 Task: Create a due date automation trigger when advanced on, on the monday of the week before a card is due add fields with custom field "Resume" set to a date more than 1 working days ago at 11:00 AM.
Action: Mouse moved to (822, 255)
Screenshot: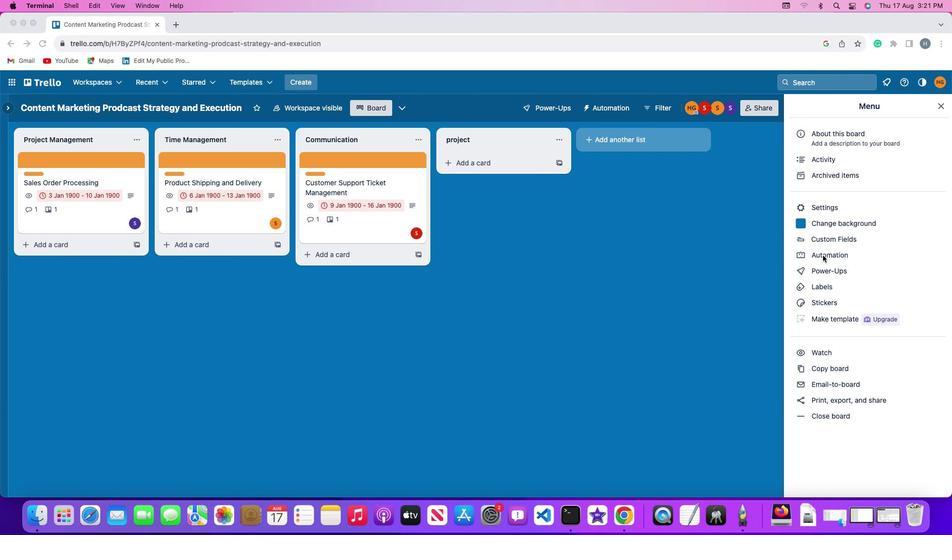 
Action: Mouse pressed left at (822, 255)
Screenshot: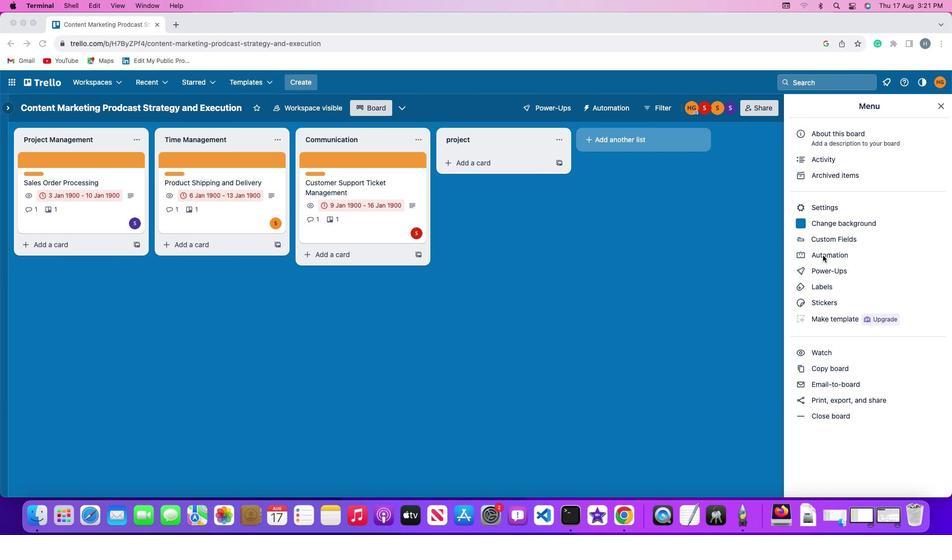 
Action: Mouse pressed left at (822, 255)
Screenshot: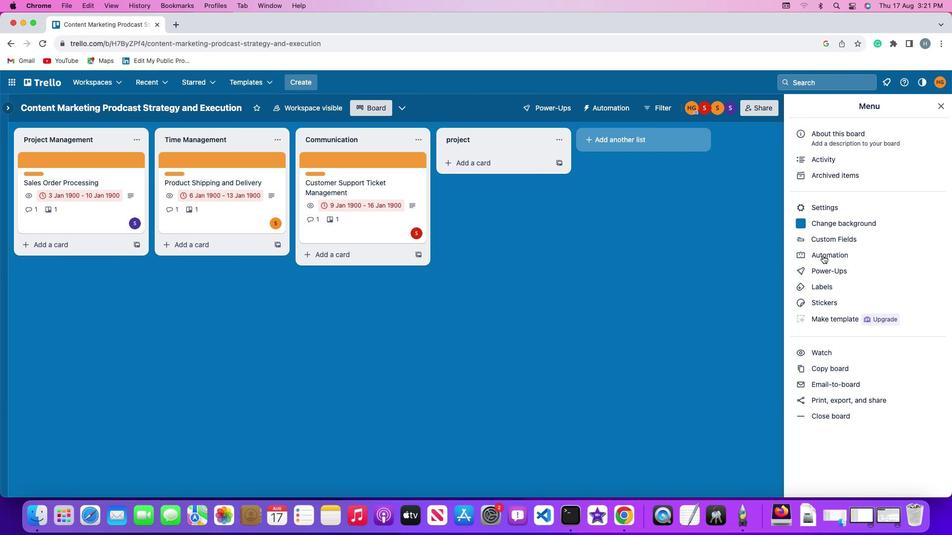 
Action: Mouse moved to (43, 239)
Screenshot: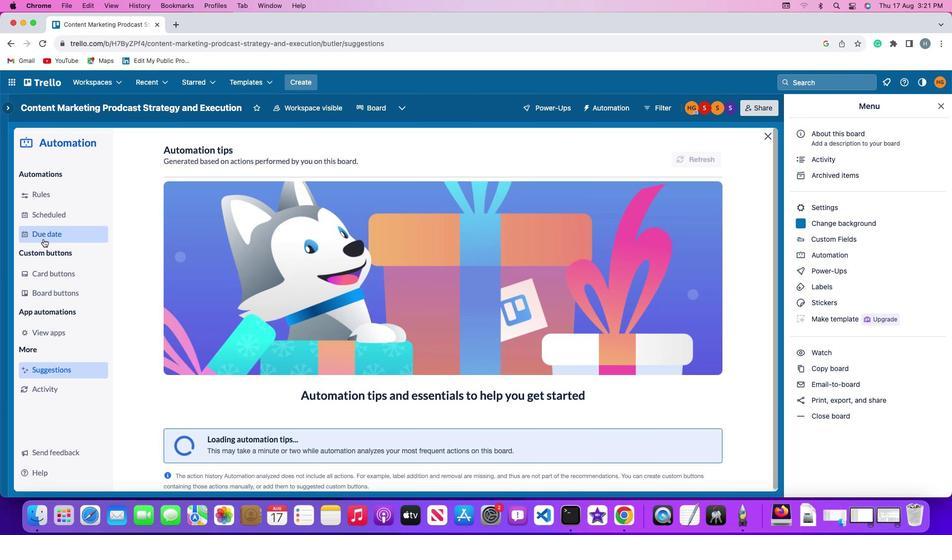 
Action: Mouse pressed left at (43, 239)
Screenshot: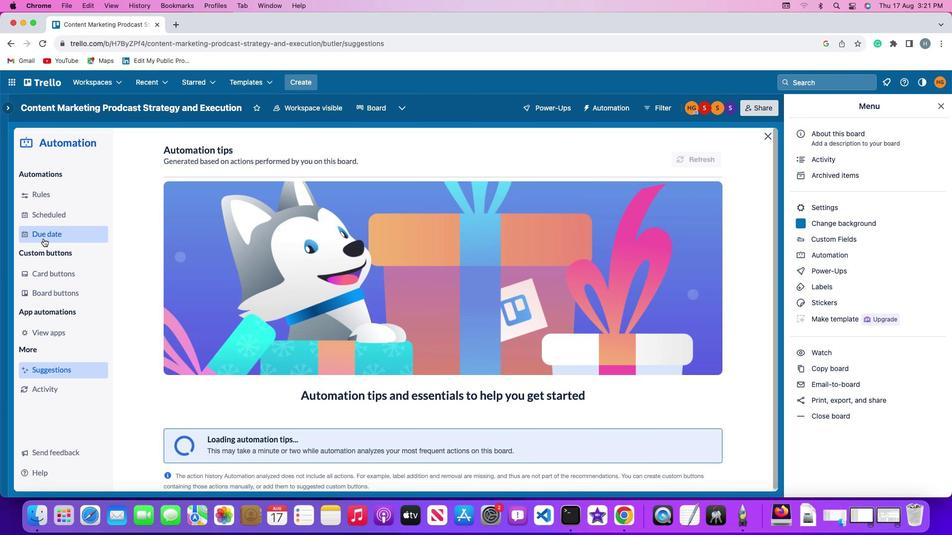 
Action: Mouse moved to (656, 153)
Screenshot: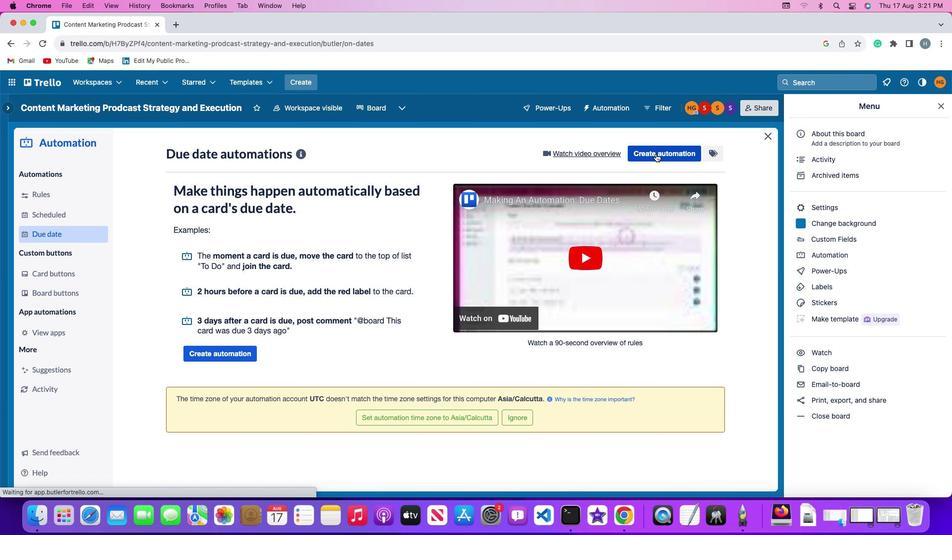
Action: Mouse pressed left at (656, 153)
Screenshot: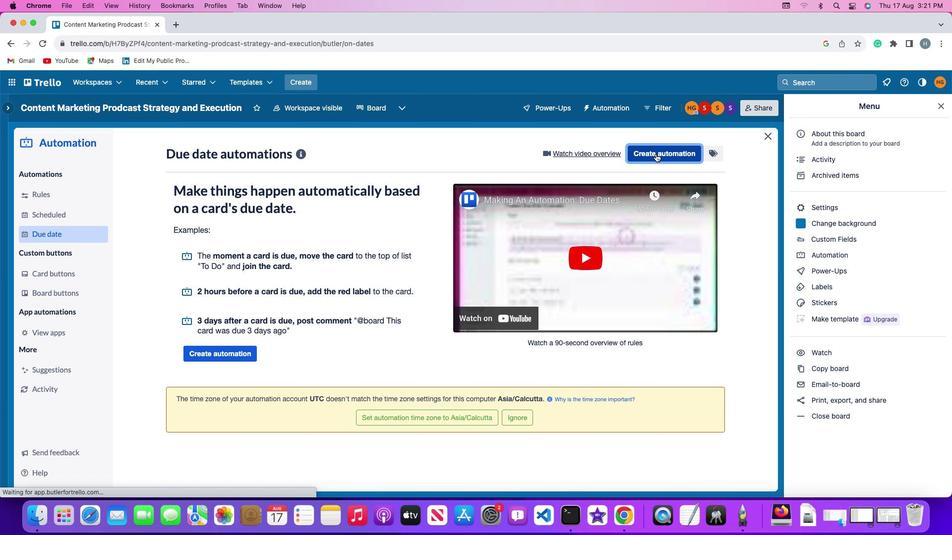 
Action: Mouse moved to (197, 247)
Screenshot: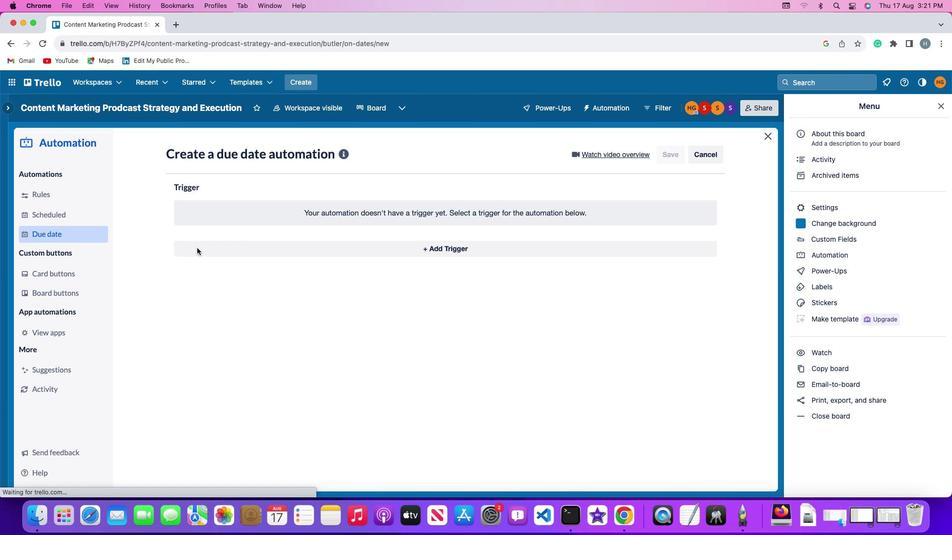 
Action: Mouse pressed left at (197, 247)
Screenshot: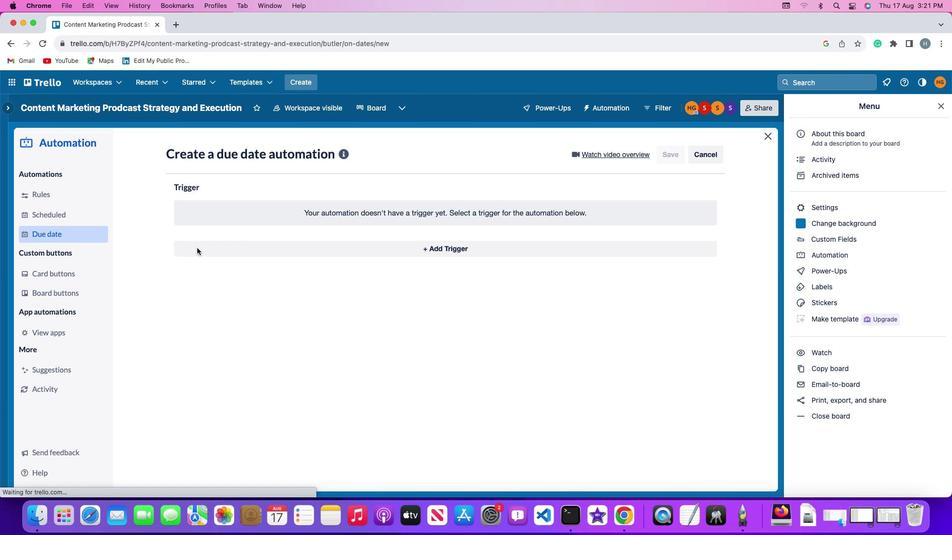 
Action: Mouse moved to (206, 426)
Screenshot: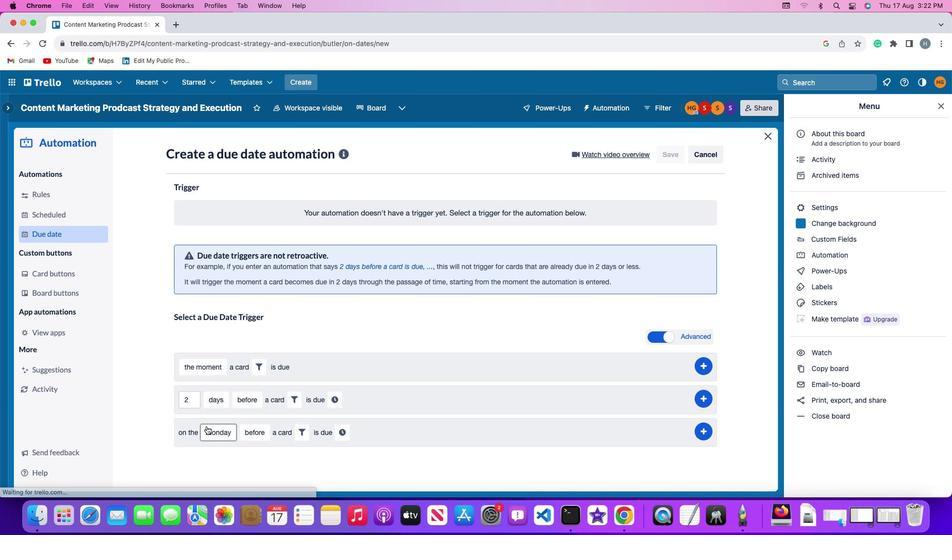 
Action: Mouse pressed left at (206, 426)
Screenshot: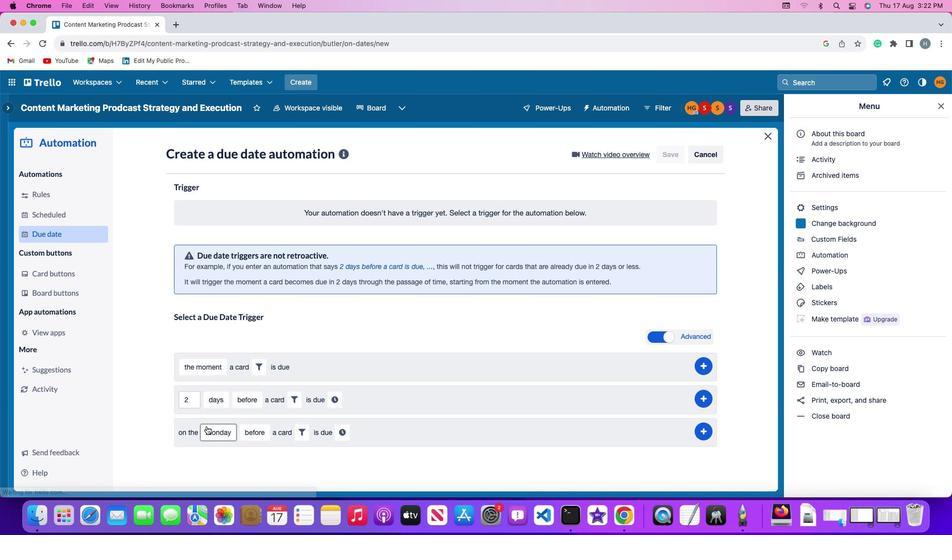
Action: Mouse moved to (226, 298)
Screenshot: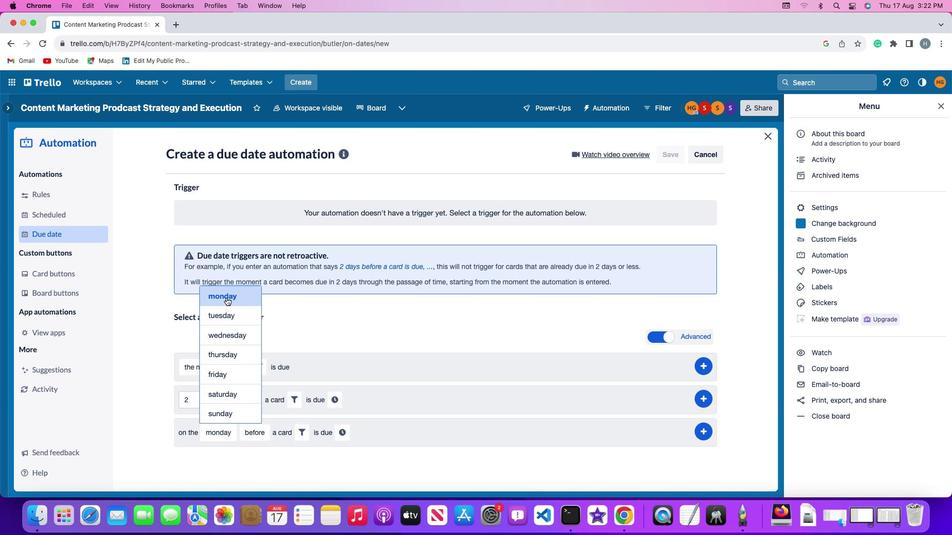 
Action: Mouse pressed left at (226, 298)
Screenshot: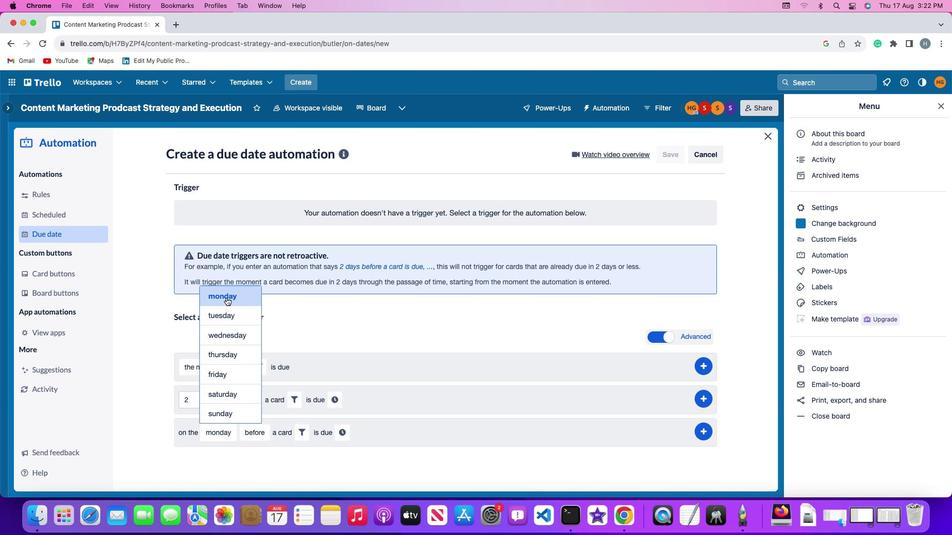 
Action: Mouse moved to (259, 430)
Screenshot: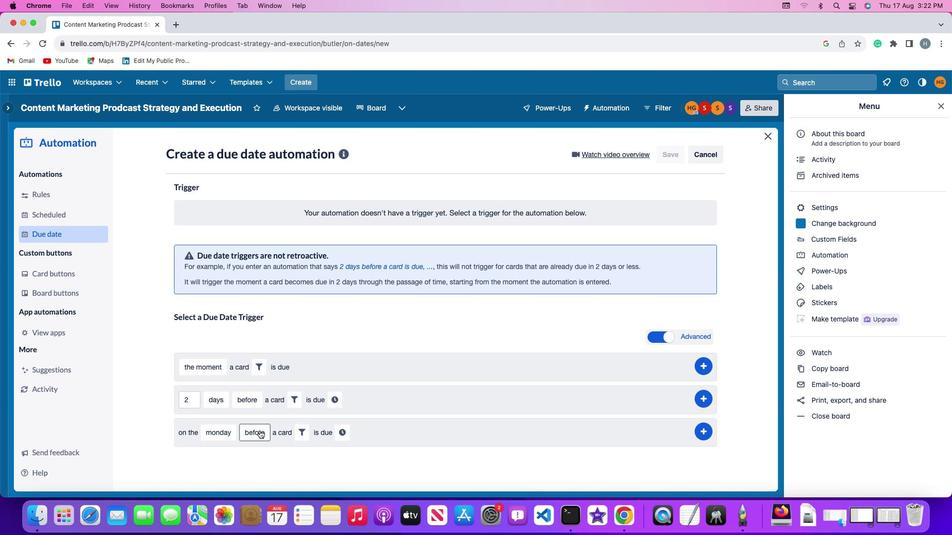 
Action: Mouse pressed left at (259, 430)
Screenshot: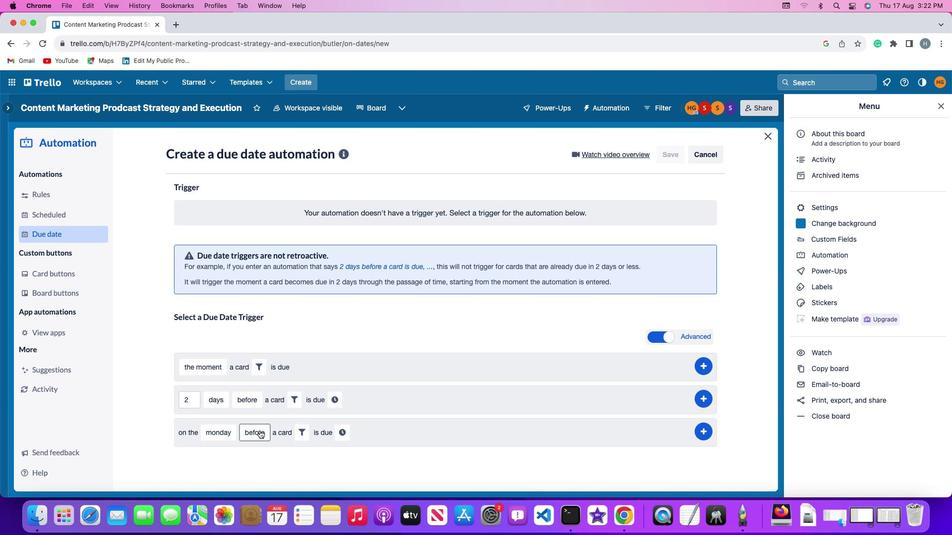 
Action: Mouse moved to (264, 414)
Screenshot: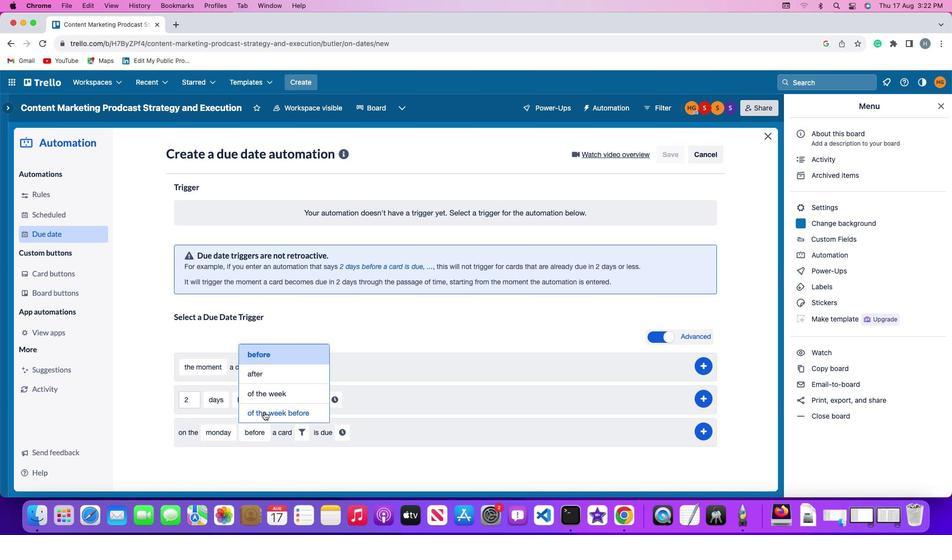 
Action: Mouse pressed left at (264, 414)
Screenshot: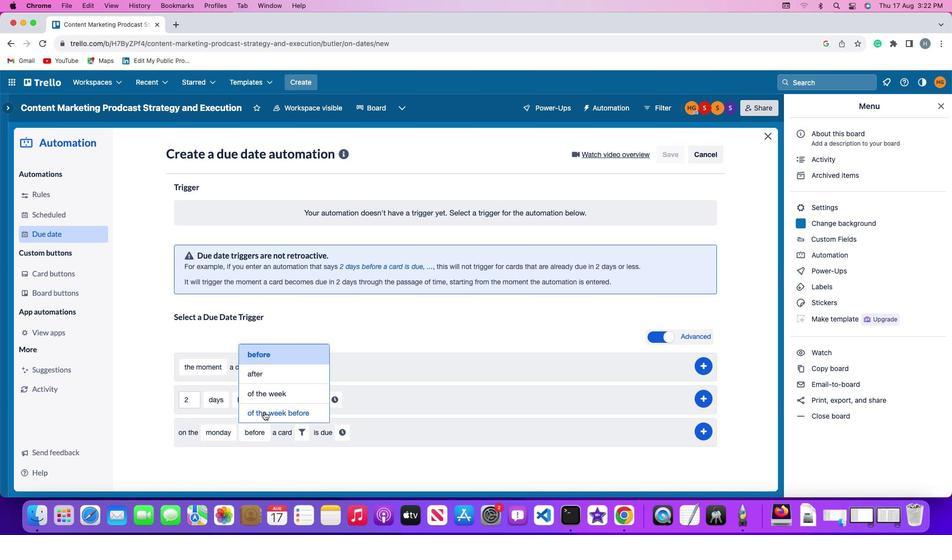 
Action: Mouse moved to (340, 431)
Screenshot: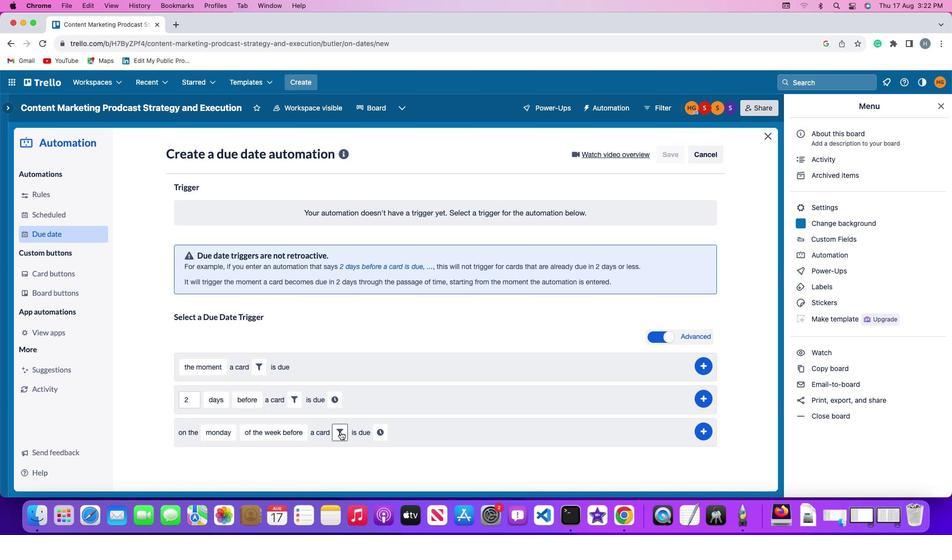 
Action: Mouse pressed left at (340, 431)
Screenshot: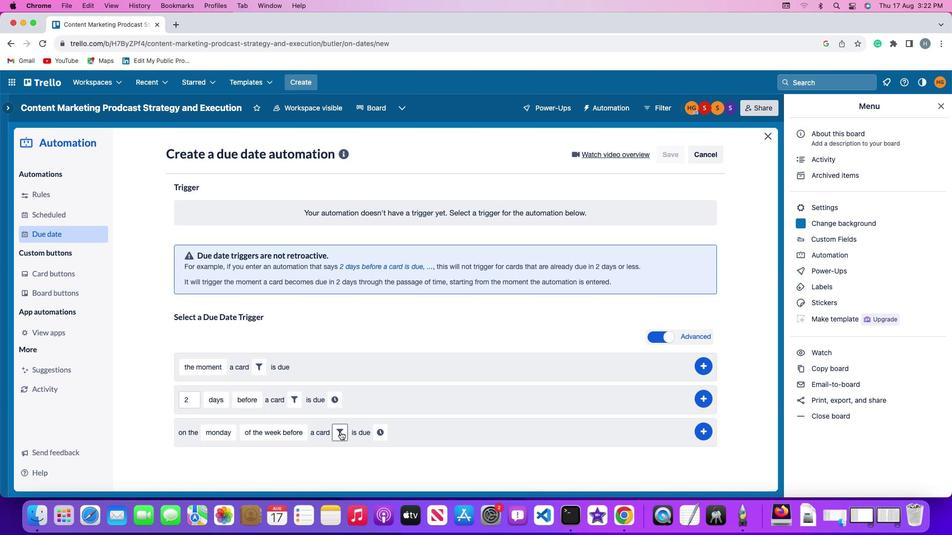 
Action: Mouse moved to (501, 461)
Screenshot: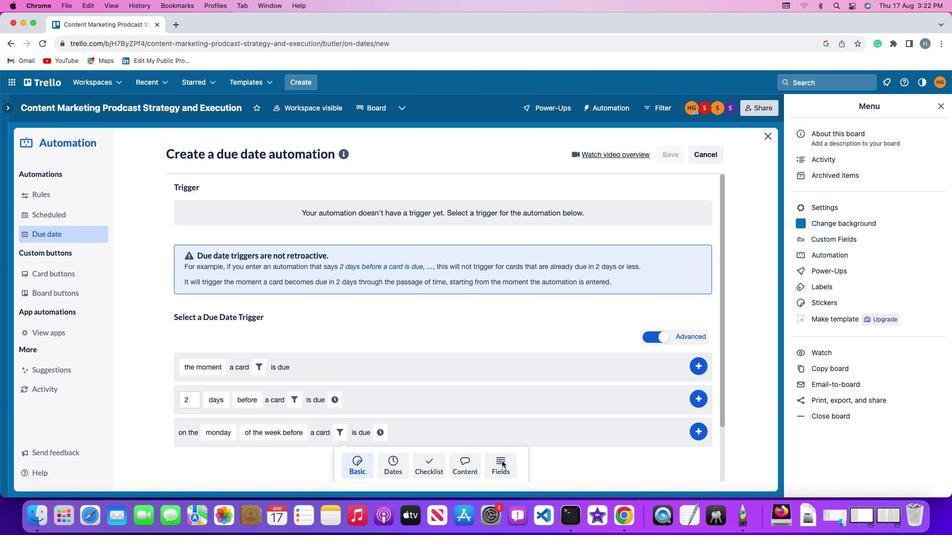 
Action: Mouse pressed left at (501, 461)
Screenshot: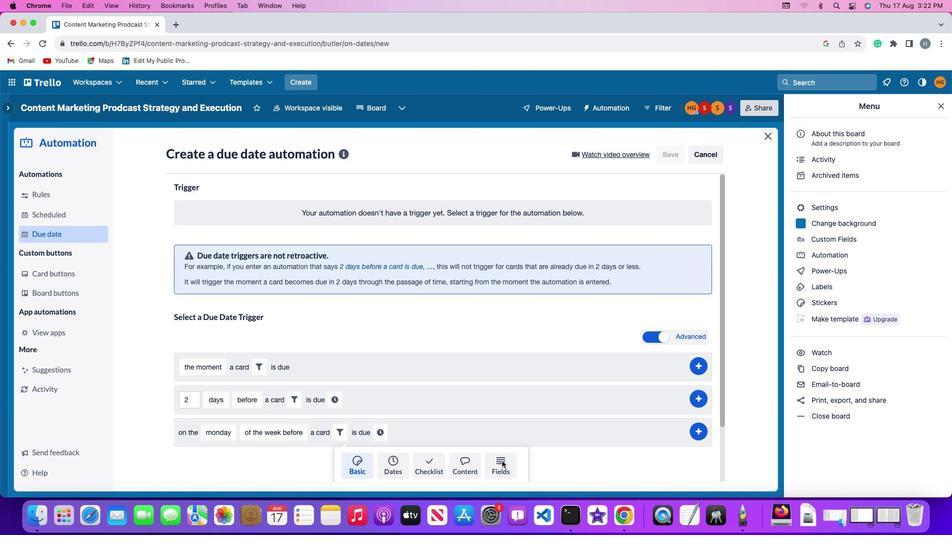 
Action: Mouse moved to (298, 460)
Screenshot: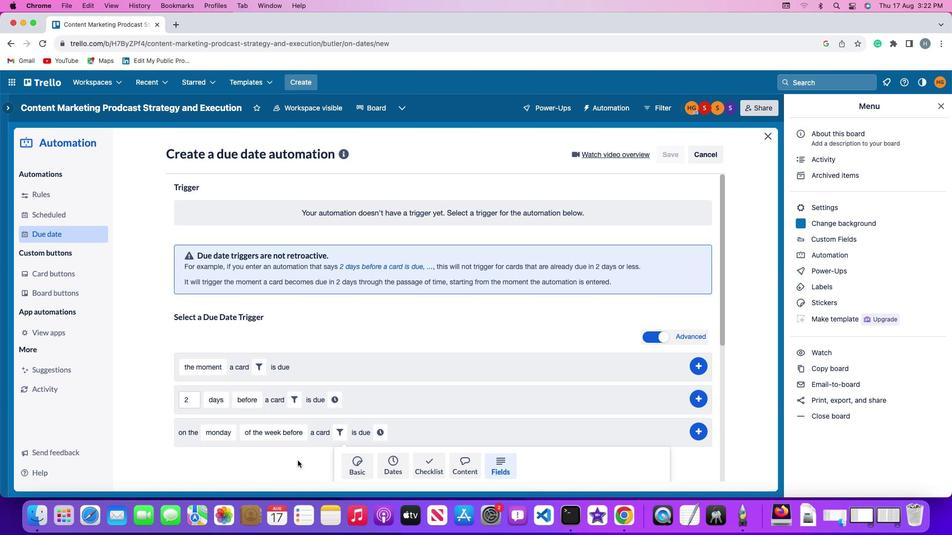 
Action: Mouse scrolled (298, 460) with delta (0, 0)
Screenshot: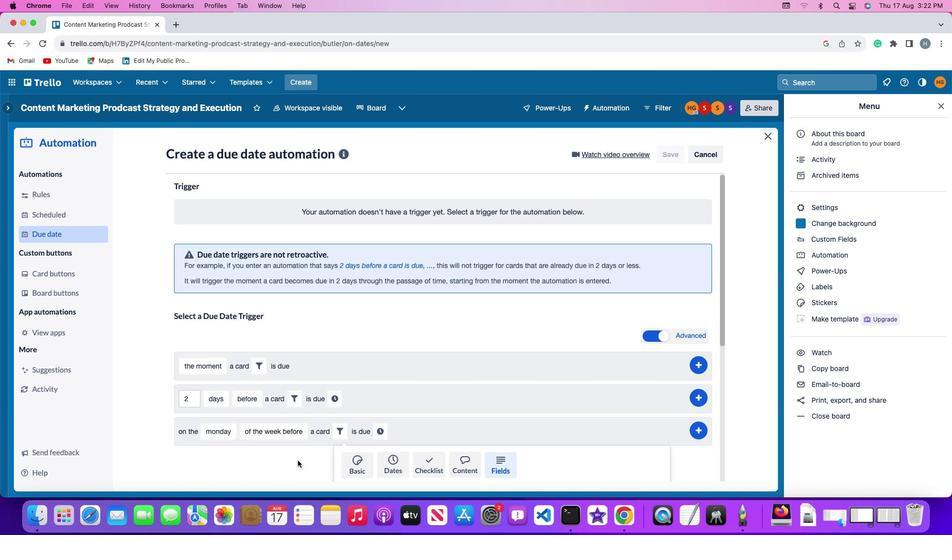 
Action: Mouse scrolled (298, 460) with delta (0, 0)
Screenshot: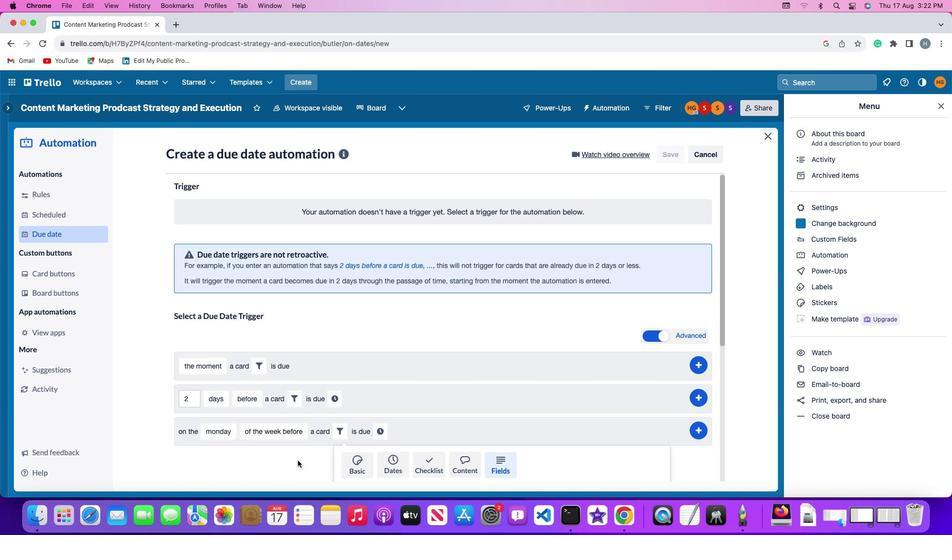
Action: Mouse scrolled (298, 460) with delta (0, -1)
Screenshot: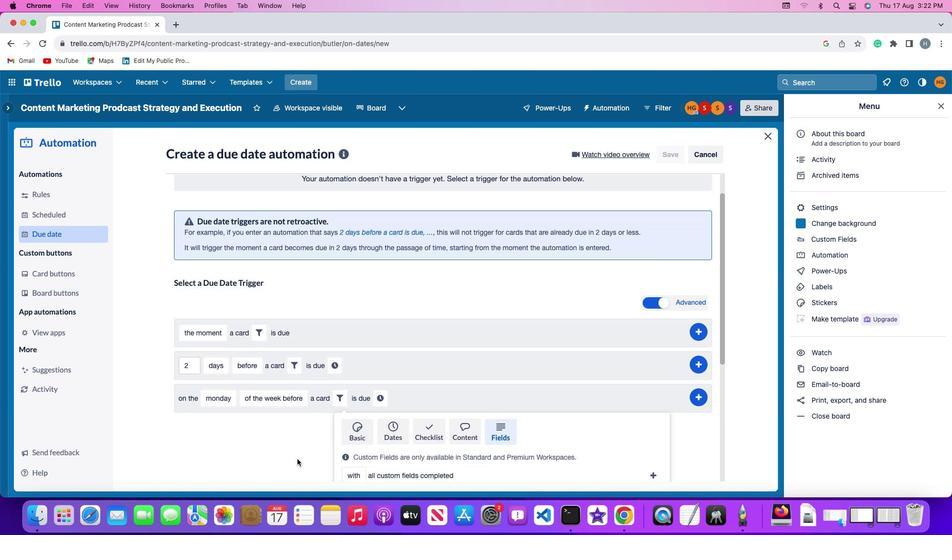 
Action: Mouse scrolled (298, 460) with delta (0, -2)
Screenshot: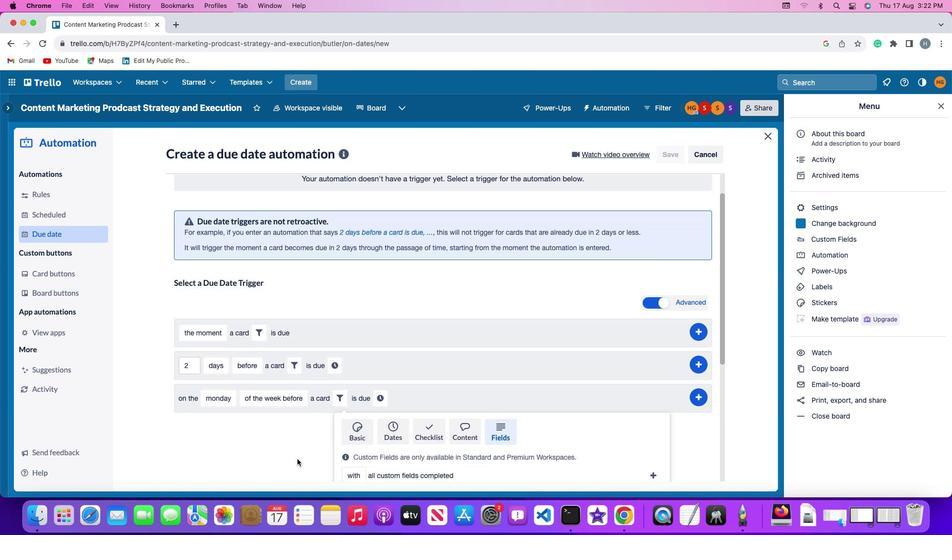
Action: Mouse moved to (298, 460)
Screenshot: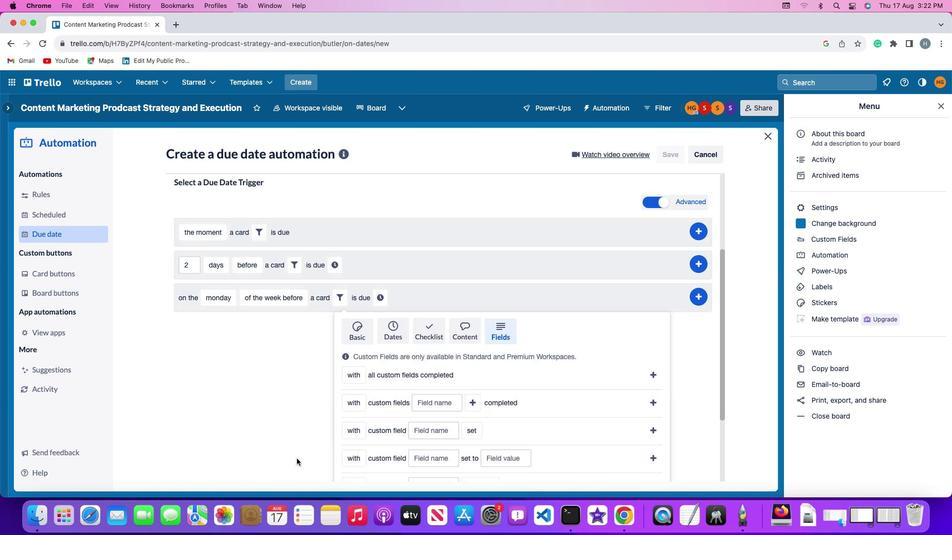 
Action: Mouse scrolled (298, 460) with delta (0, -2)
Screenshot: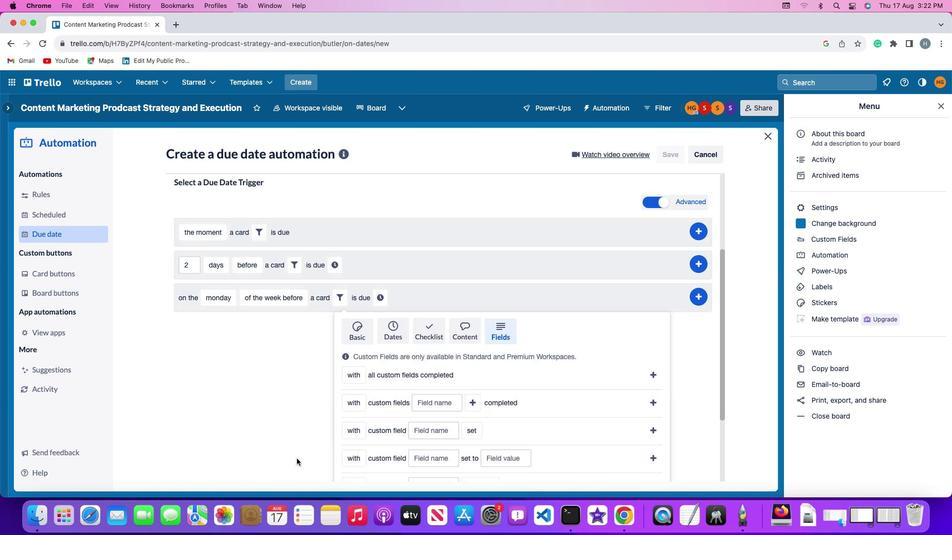 
Action: Mouse moved to (297, 459)
Screenshot: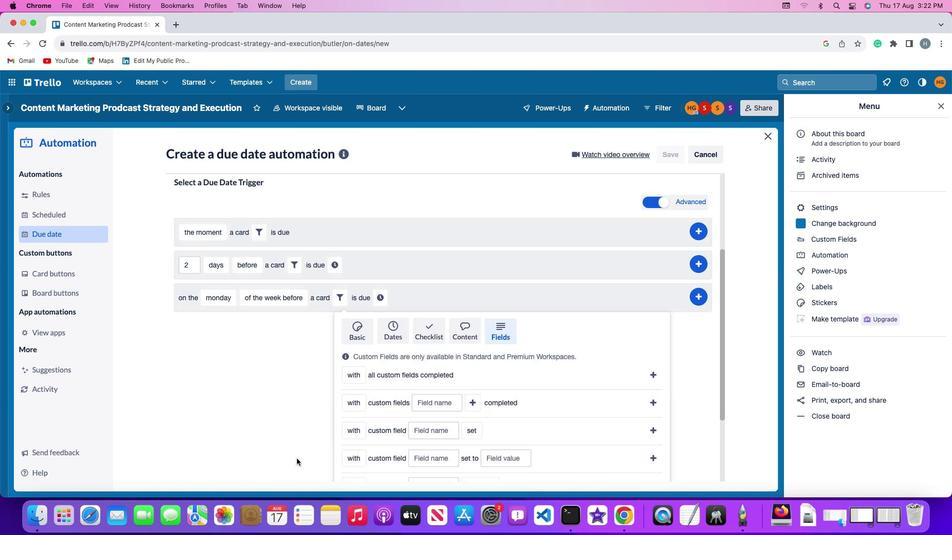 
Action: Mouse scrolled (297, 459) with delta (0, -3)
Screenshot: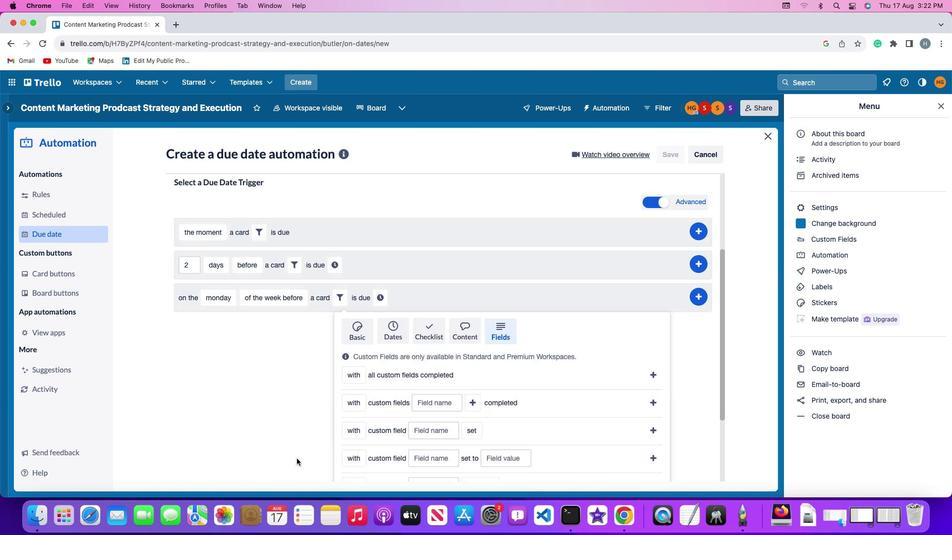
Action: Mouse moved to (297, 459)
Screenshot: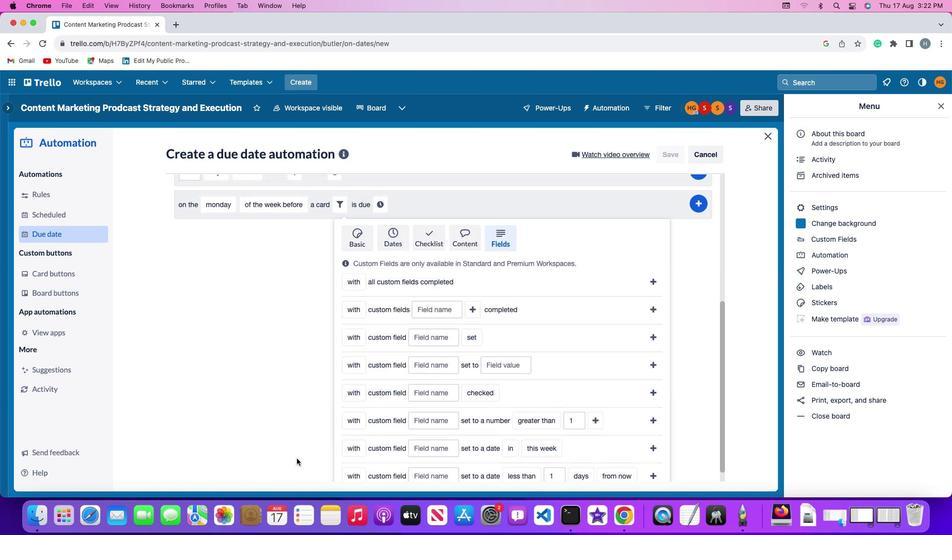 
Action: Mouse scrolled (297, 459) with delta (0, 0)
Screenshot: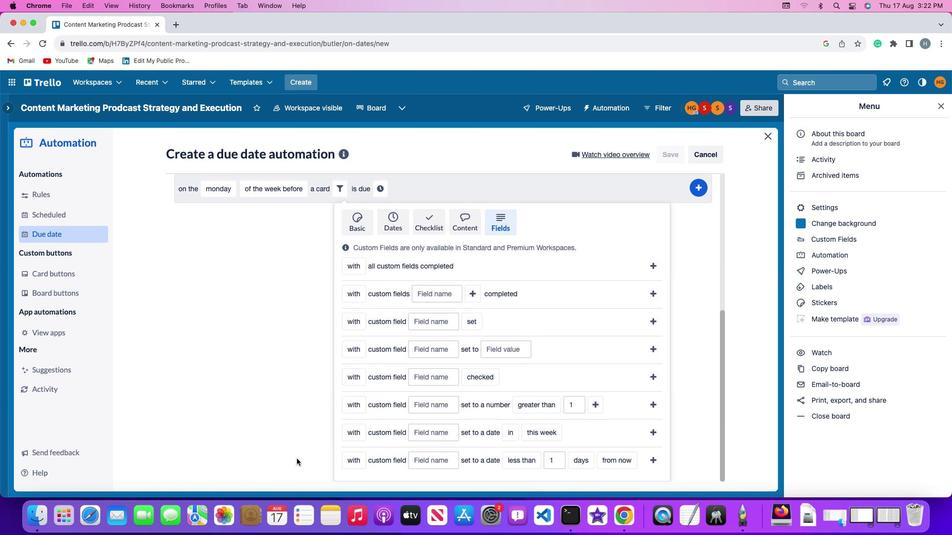 
Action: Mouse scrolled (297, 459) with delta (0, 0)
Screenshot: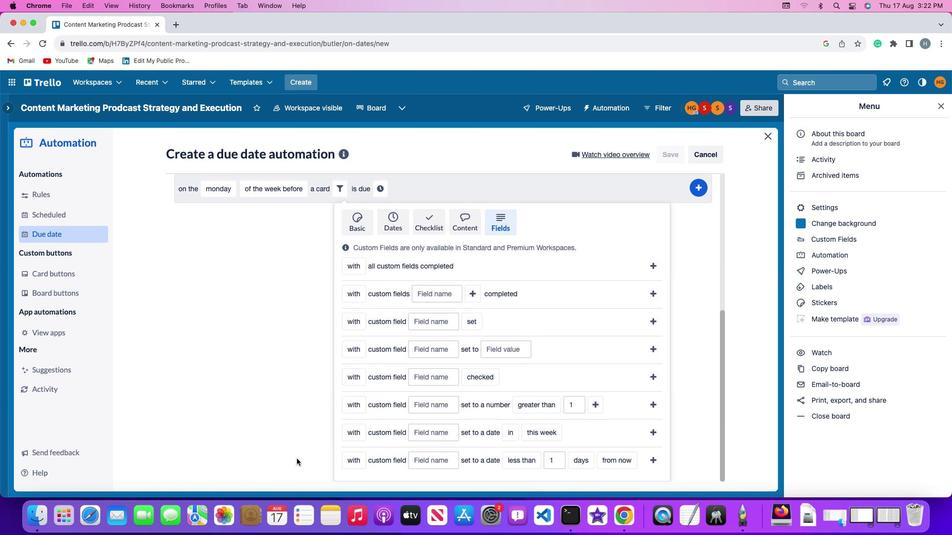 
Action: Mouse scrolled (297, 459) with delta (0, -1)
Screenshot: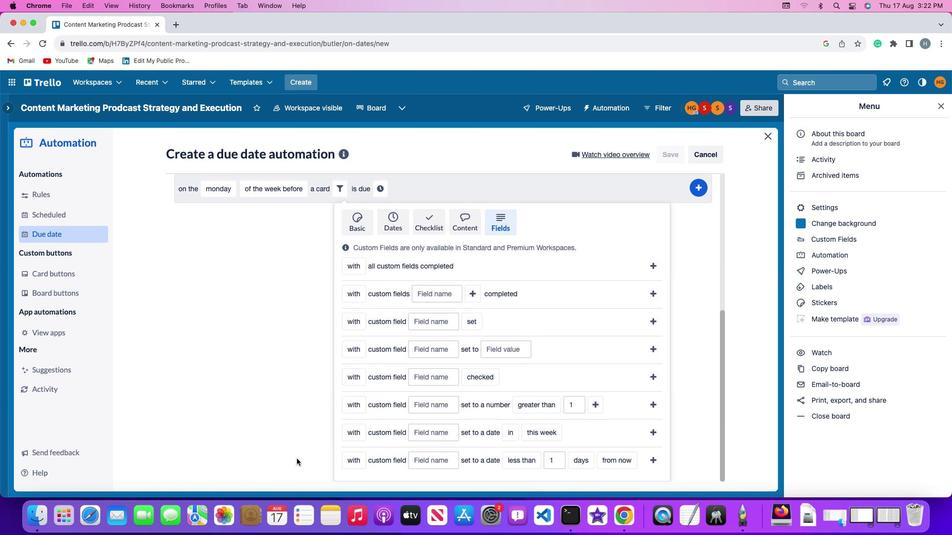 
Action: Mouse scrolled (297, 459) with delta (0, -2)
Screenshot: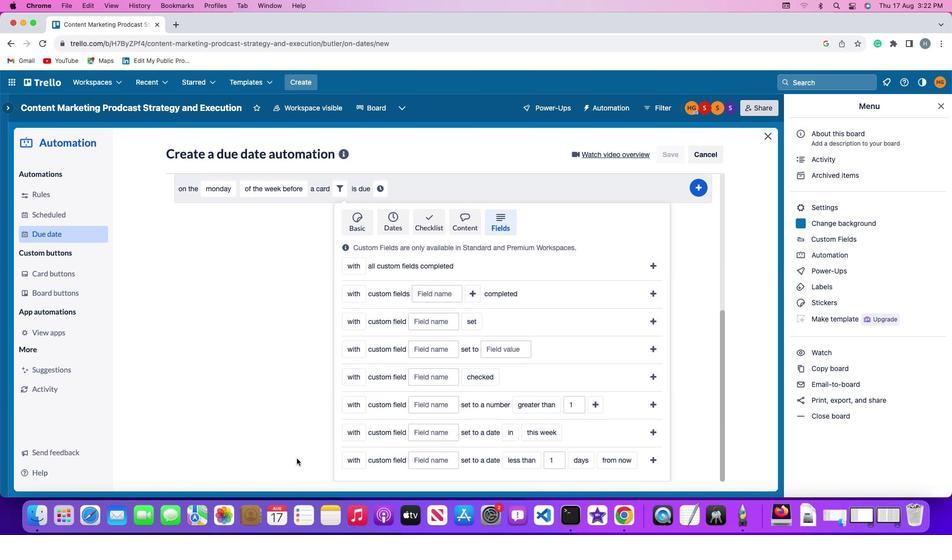 
Action: Mouse scrolled (297, 459) with delta (0, -2)
Screenshot: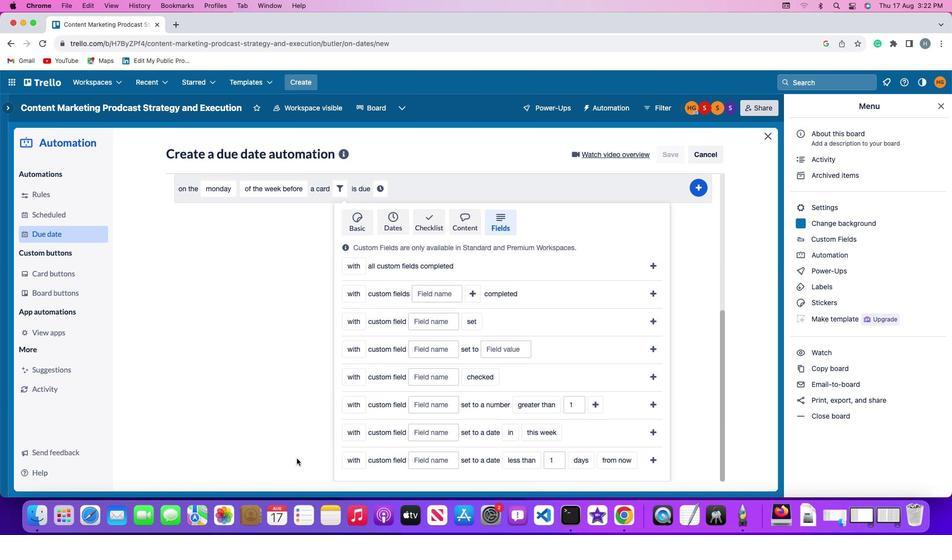 
Action: Mouse scrolled (297, 459) with delta (0, 0)
Screenshot: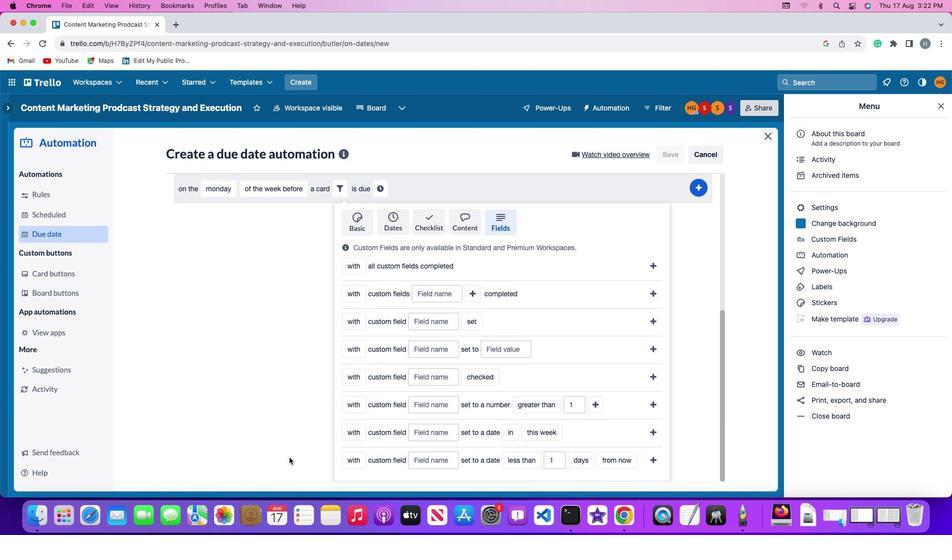 
Action: Mouse moved to (352, 459)
Screenshot: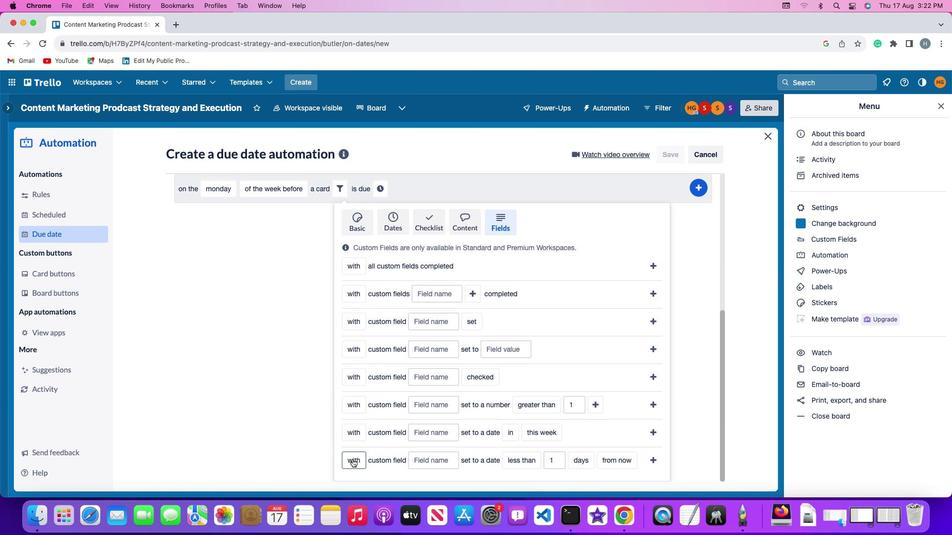
Action: Mouse pressed left at (352, 459)
Screenshot: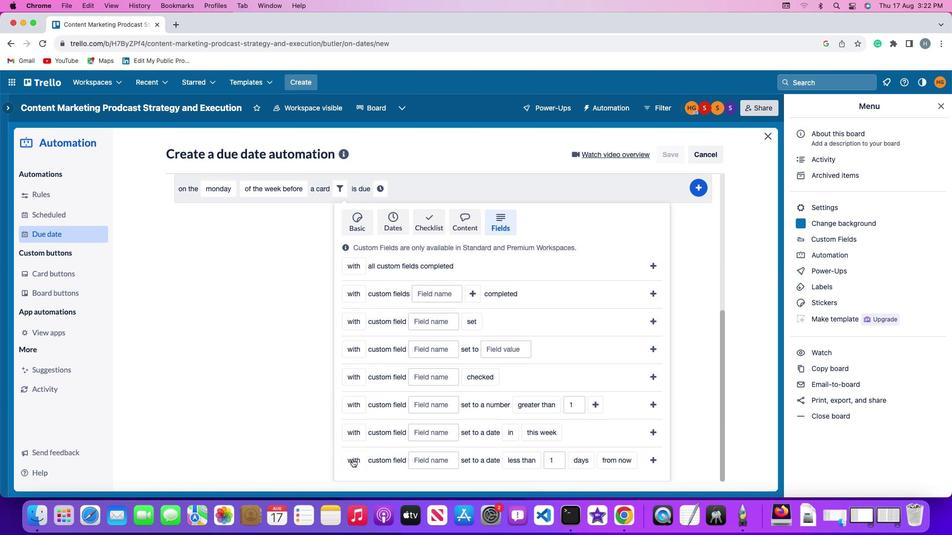 
Action: Mouse moved to (357, 425)
Screenshot: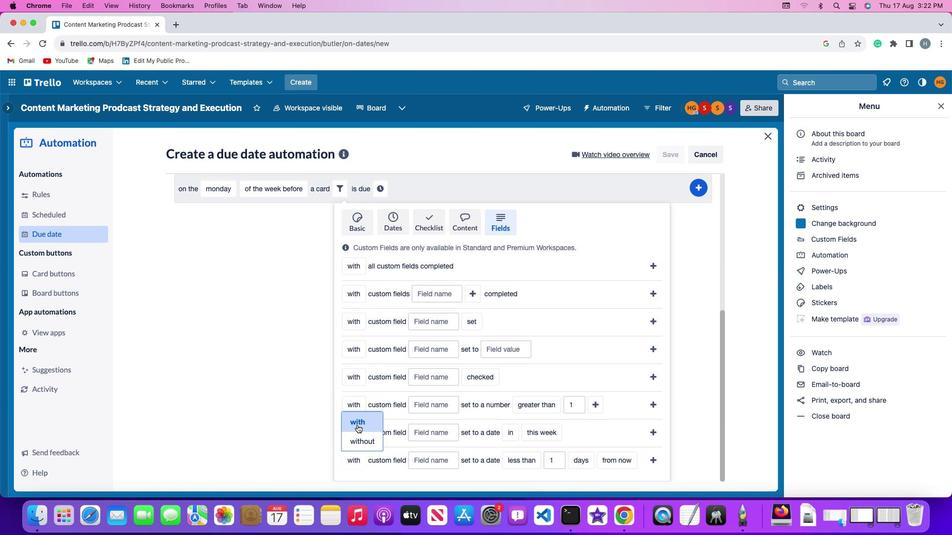 
Action: Mouse pressed left at (357, 425)
Screenshot: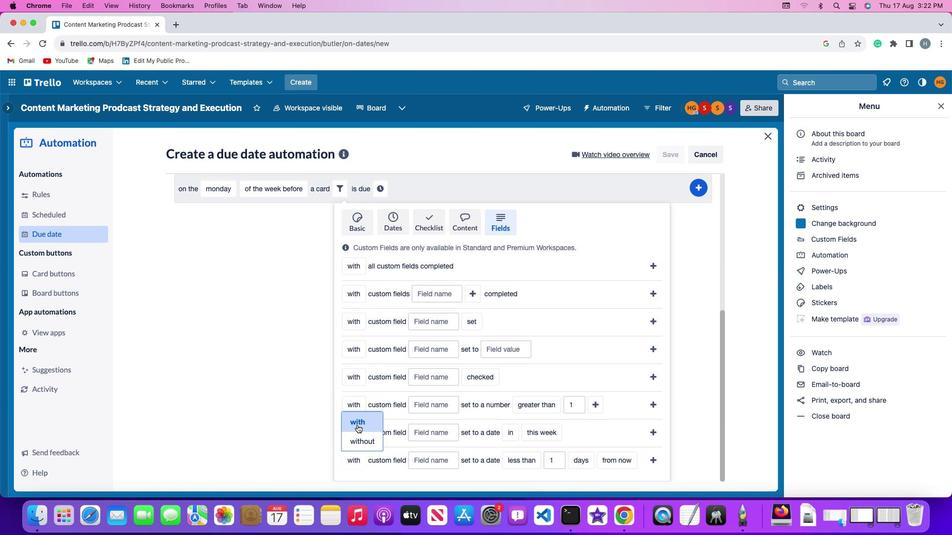 
Action: Mouse moved to (418, 457)
Screenshot: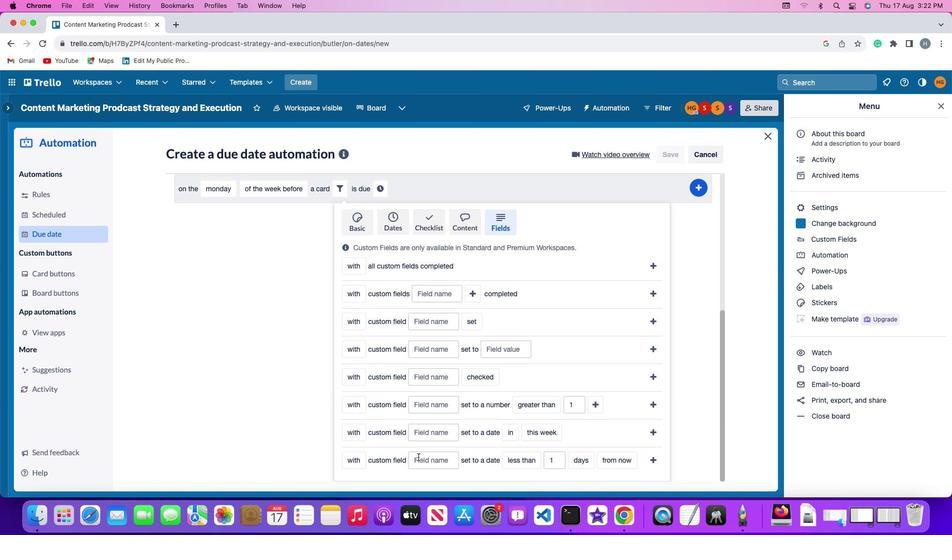 
Action: Mouse pressed left at (418, 457)
Screenshot: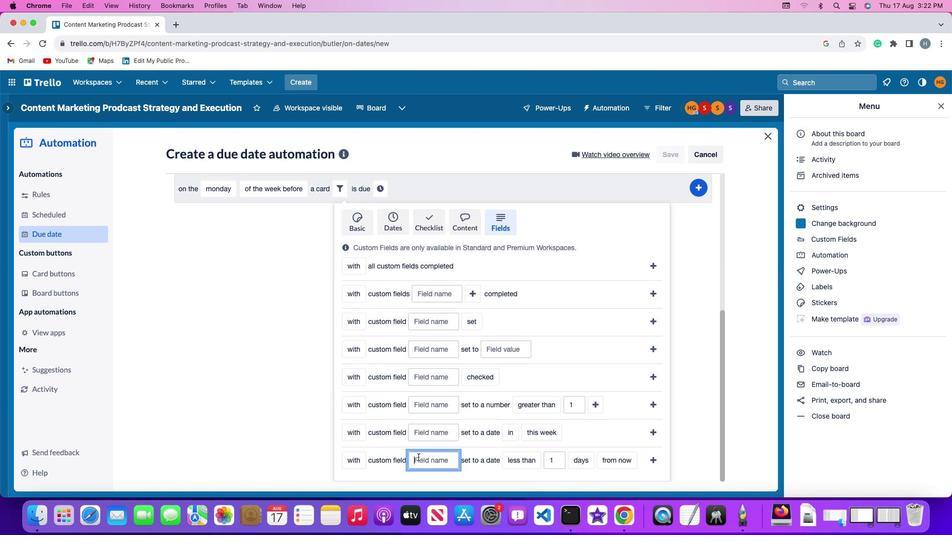 
Action: Mouse moved to (419, 457)
Screenshot: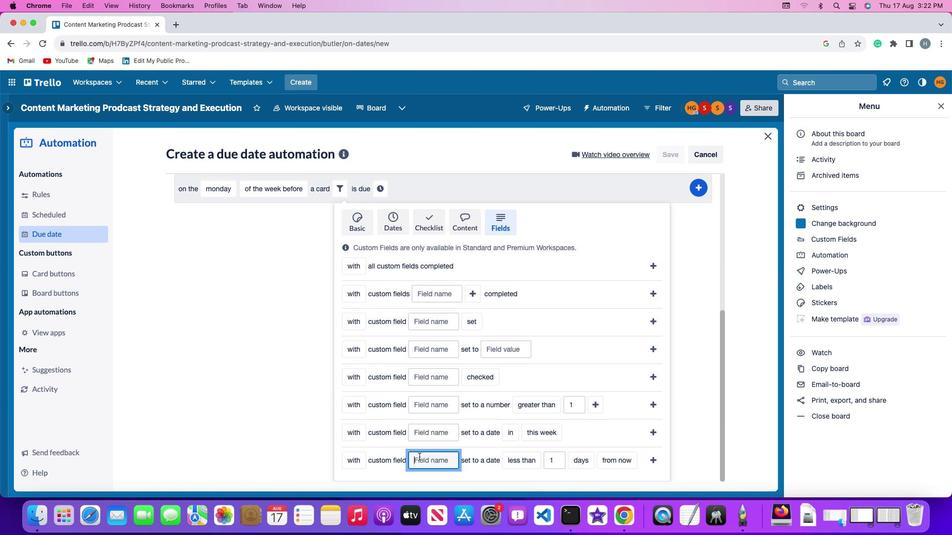 
Action: Key pressed Key.shift'R''e''s''u''m''e'
Screenshot: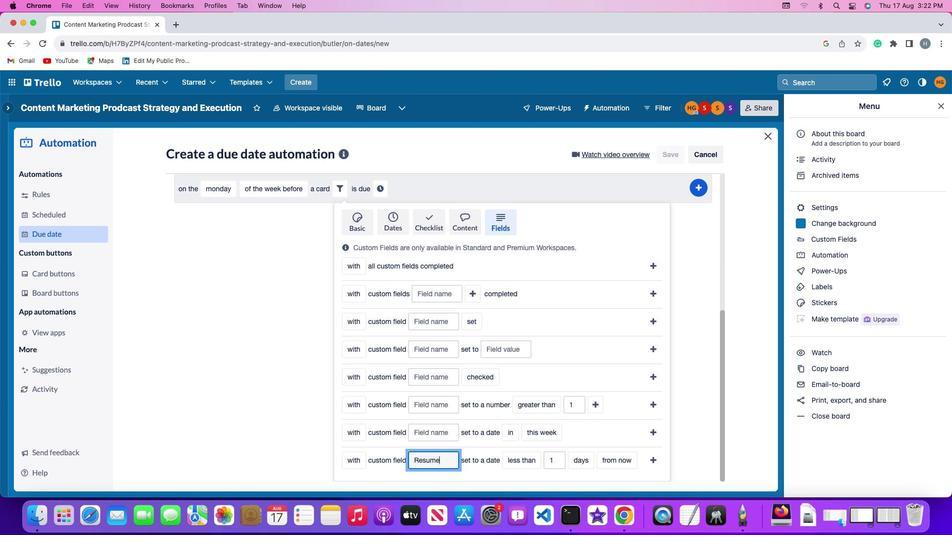 
Action: Mouse moved to (506, 463)
Screenshot: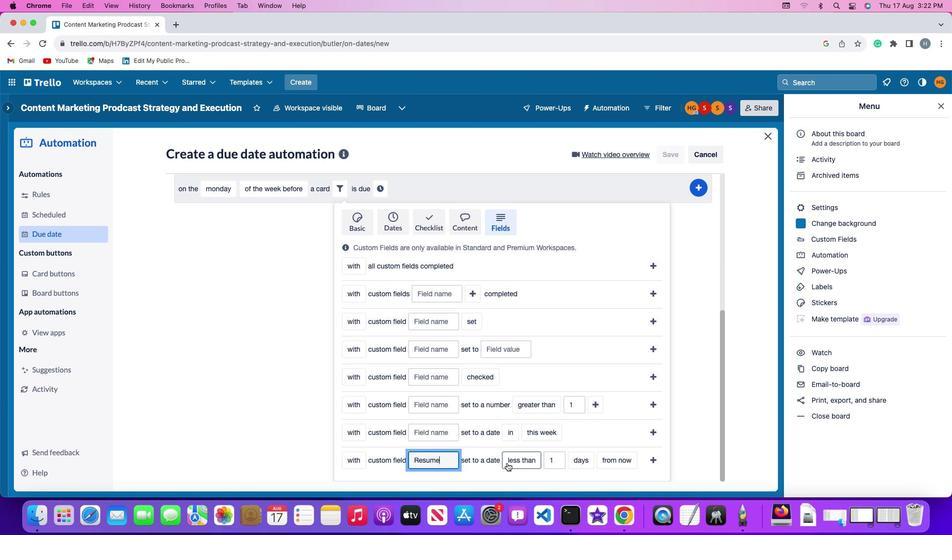 
Action: Mouse pressed left at (506, 463)
Screenshot: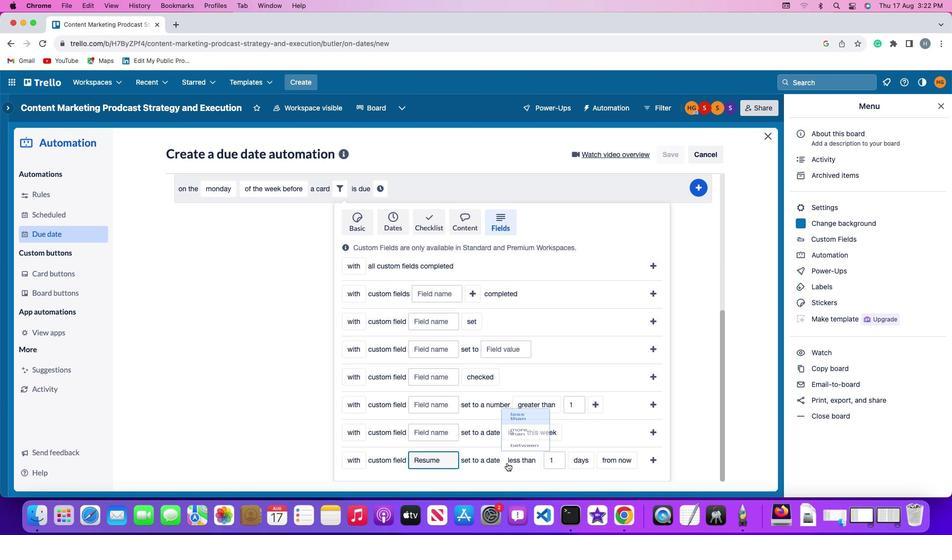 
Action: Mouse moved to (520, 419)
Screenshot: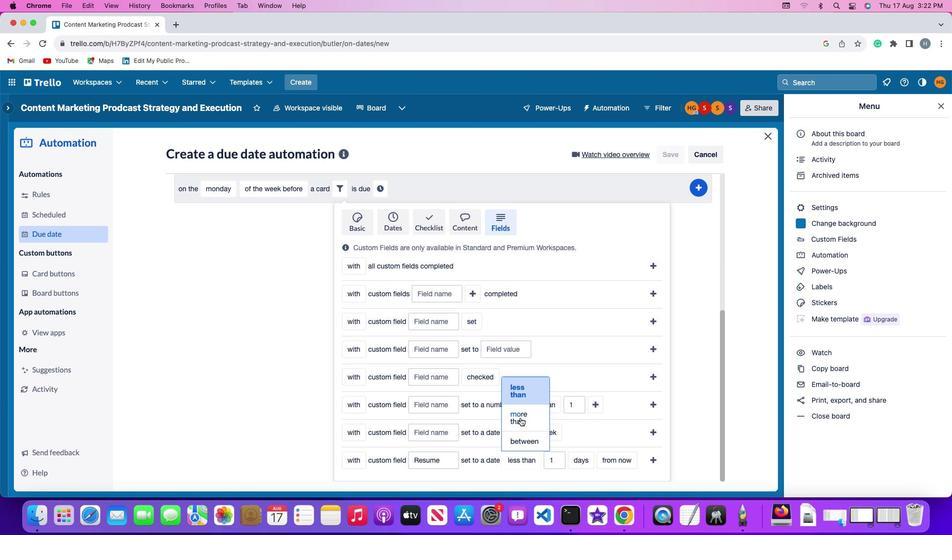 
Action: Mouse pressed left at (520, 419)
Screenshot: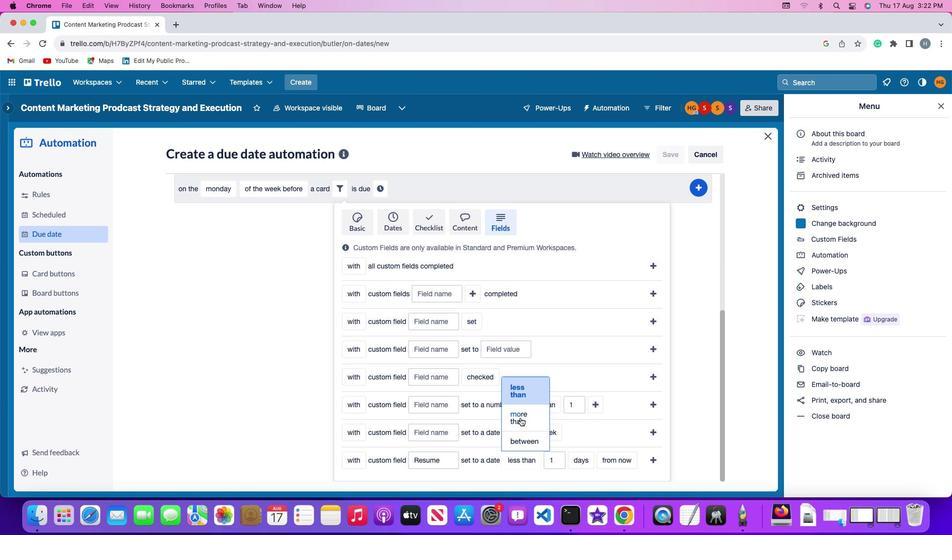 
Action: Mouse moved to (561, 461)
Screenshot: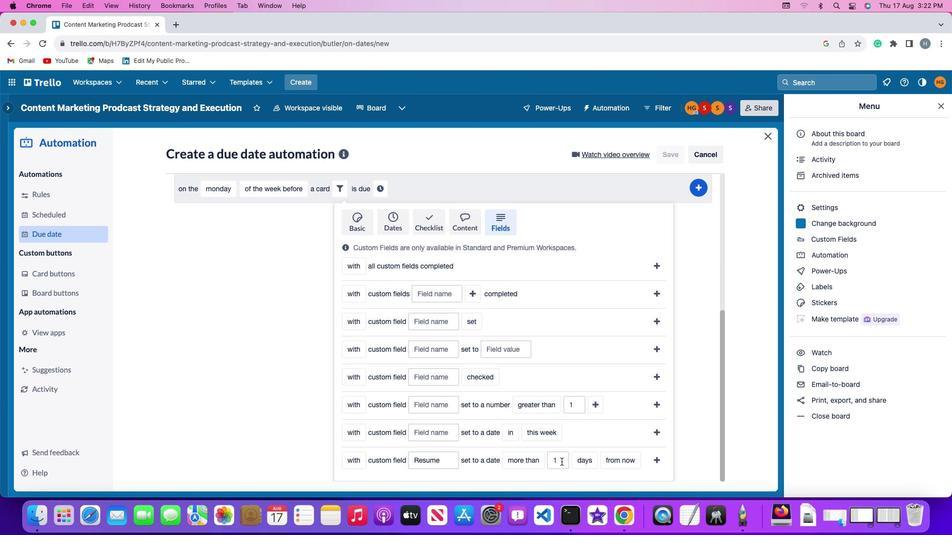 
Action: Mouse pressed left at (561, 461)
Screenshot: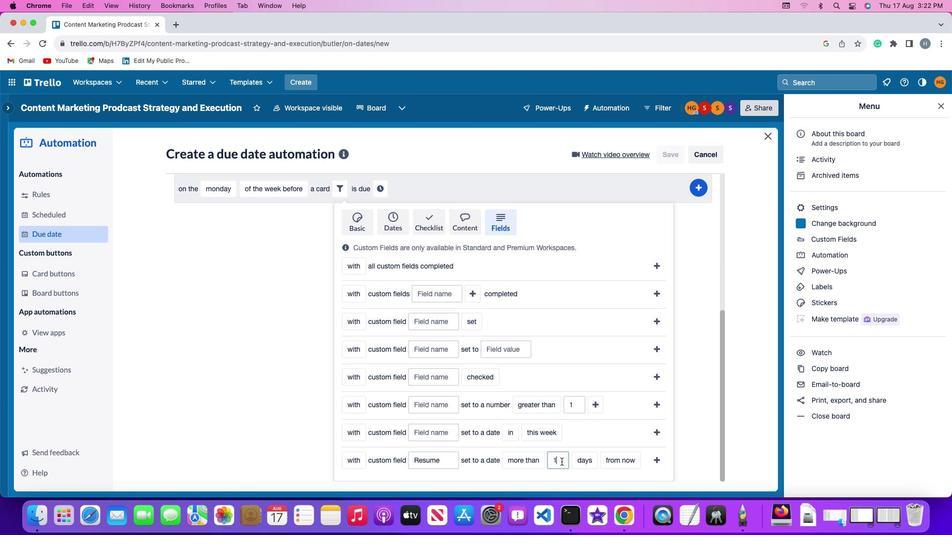 
Action: Mouse moved to (562, 461)
Screenshot: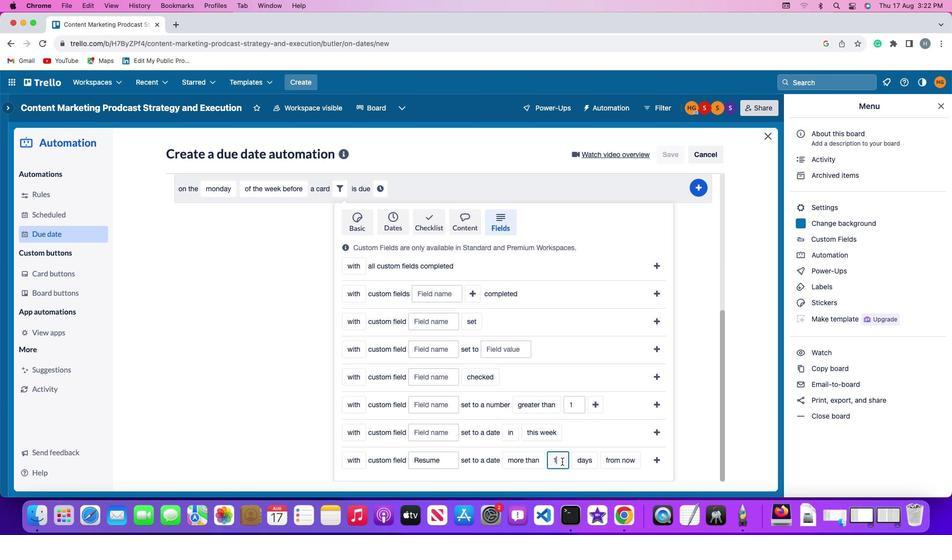 
Action: Key pressed Key.backspace'1'
Screenshot: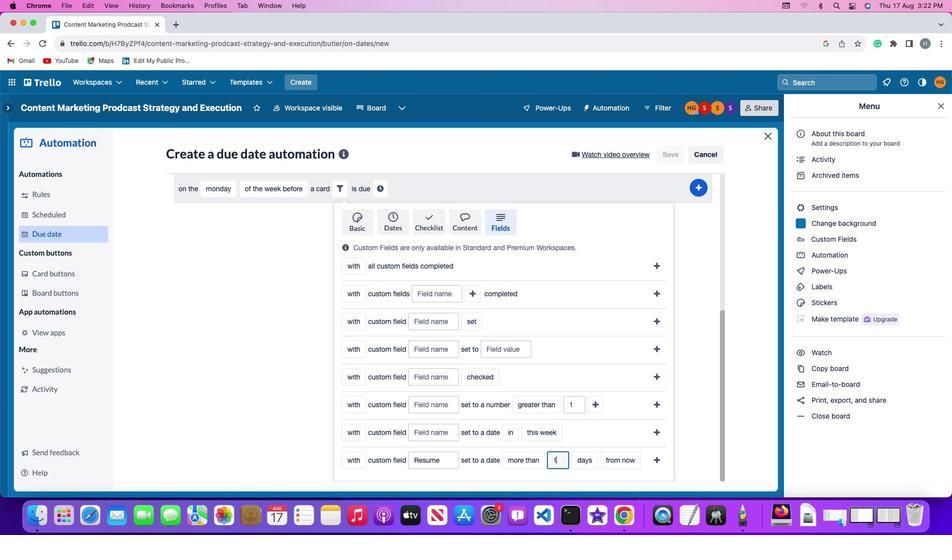 
Action: Mouse moved to (592, 463)
Screenshot: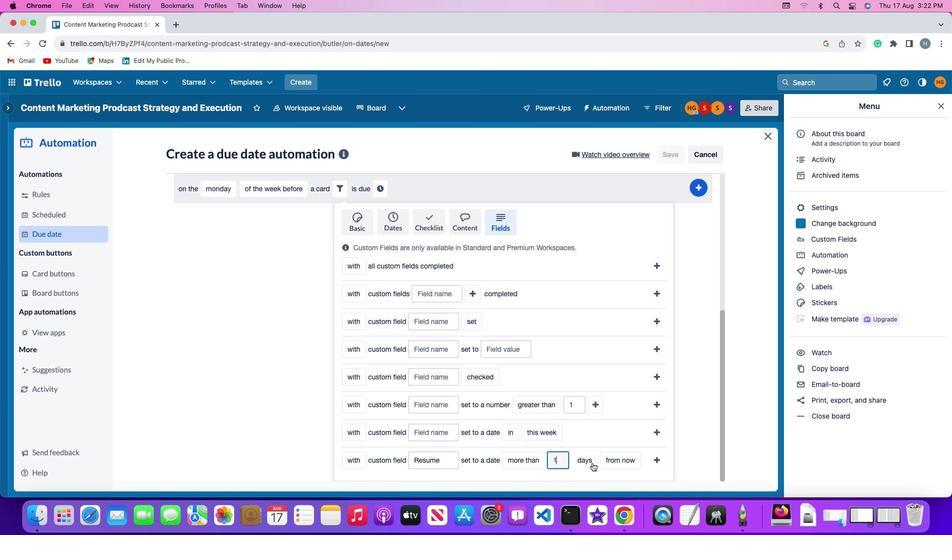 
Action: Mouse pressed left at (592, 463)
Screenshot: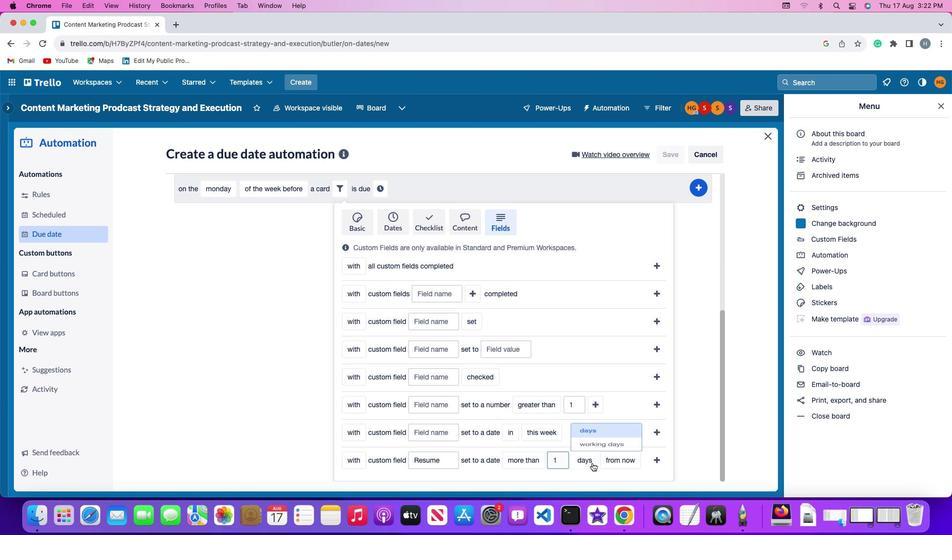 
Action: Mouse moved to (590, 442)
Screenshot: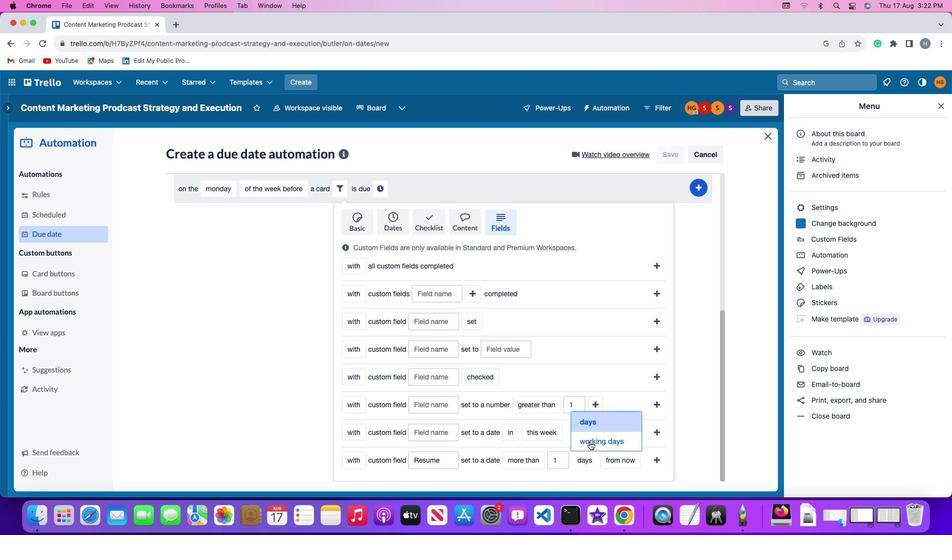
Action: Mouse pressed left at (590, 442)
Screenshot: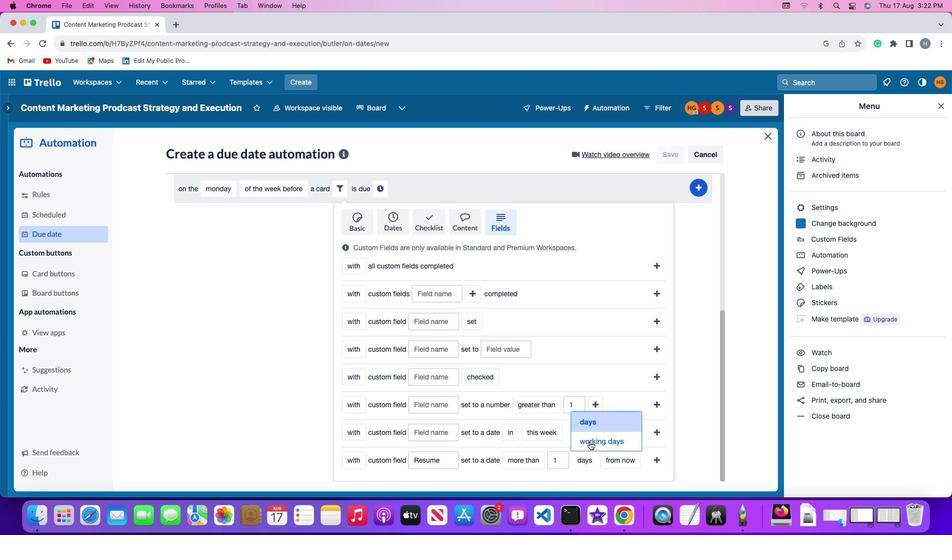 
Action: Mouse moved to (649, 459)
Screenshot: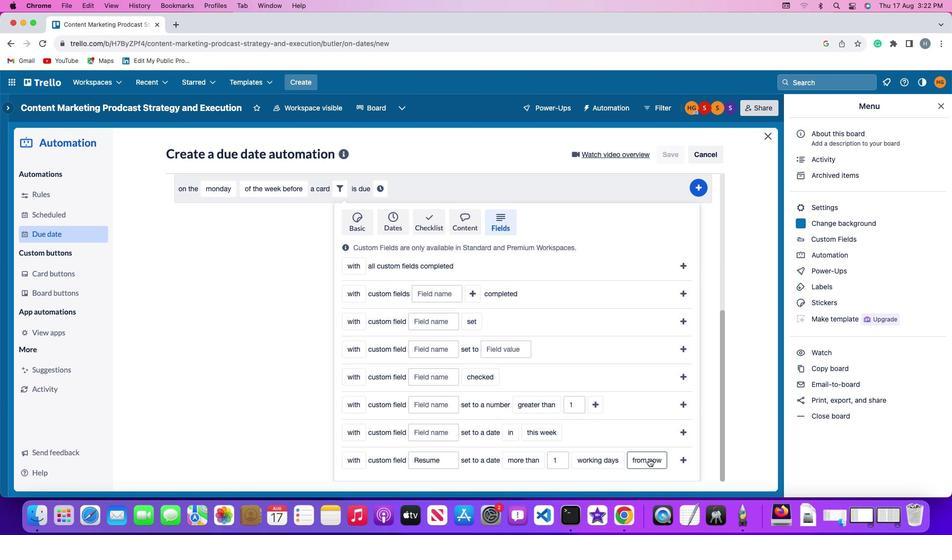 
Action: Mouse pressed left at (649, 459)
Screenshot: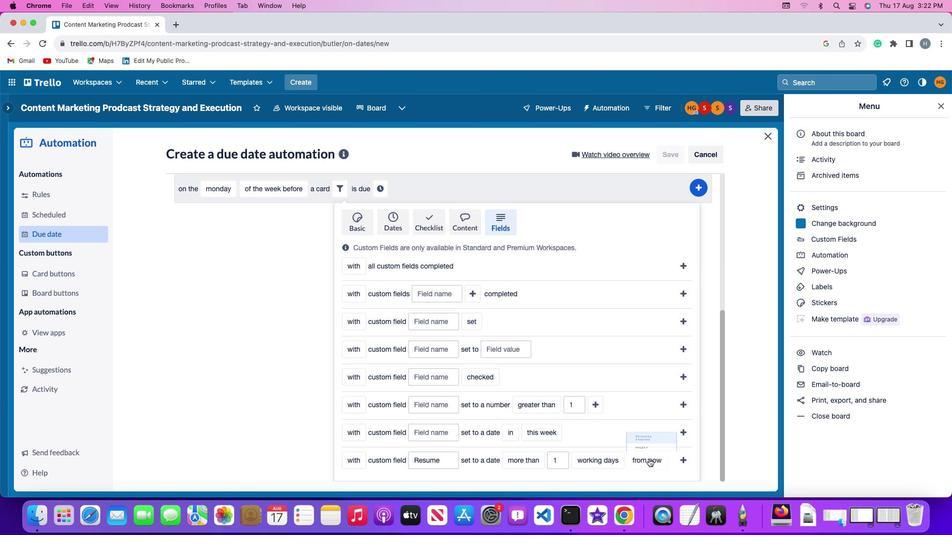 
Action: Mouse moved to (642, 442)
Screenshot: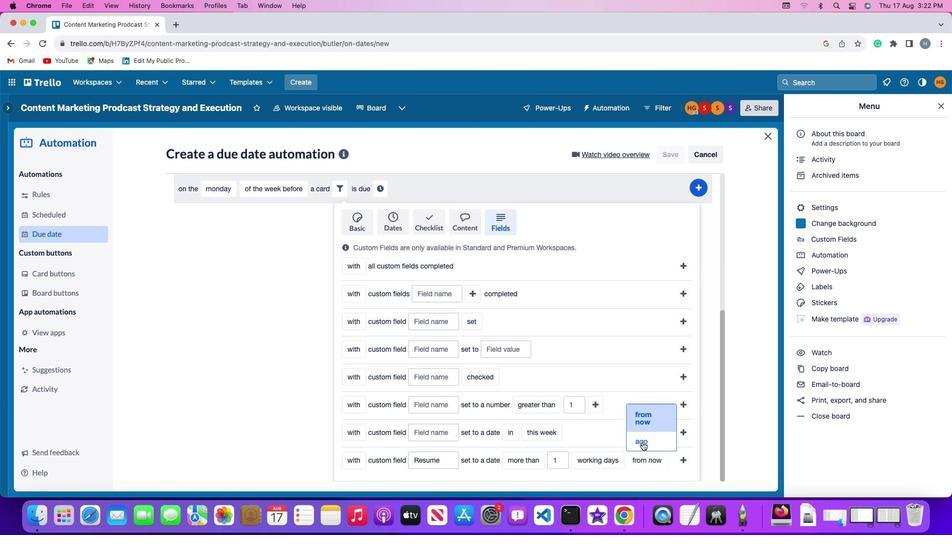 
Action: Mouse pressed left at (642, 442)
Screenshot: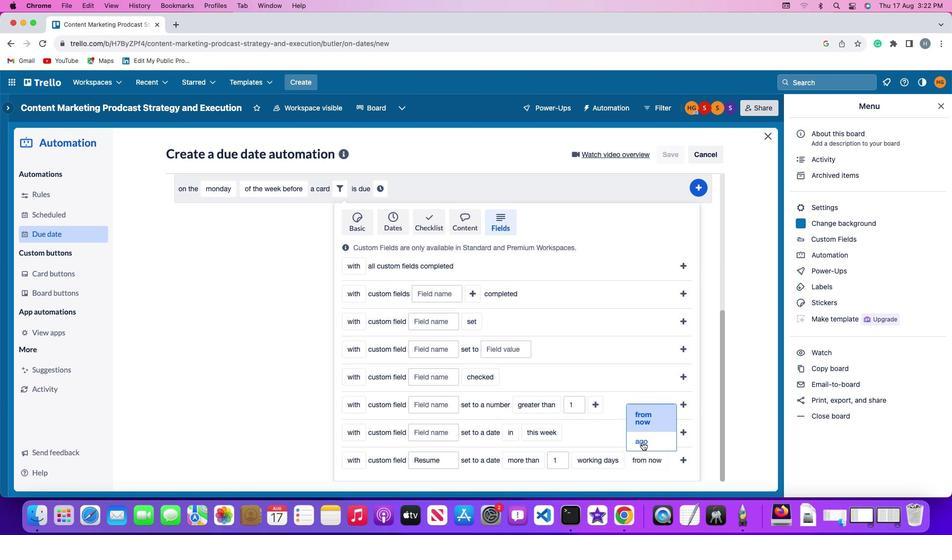 
Action: Mouse moved to (669, 459)
Screenshot: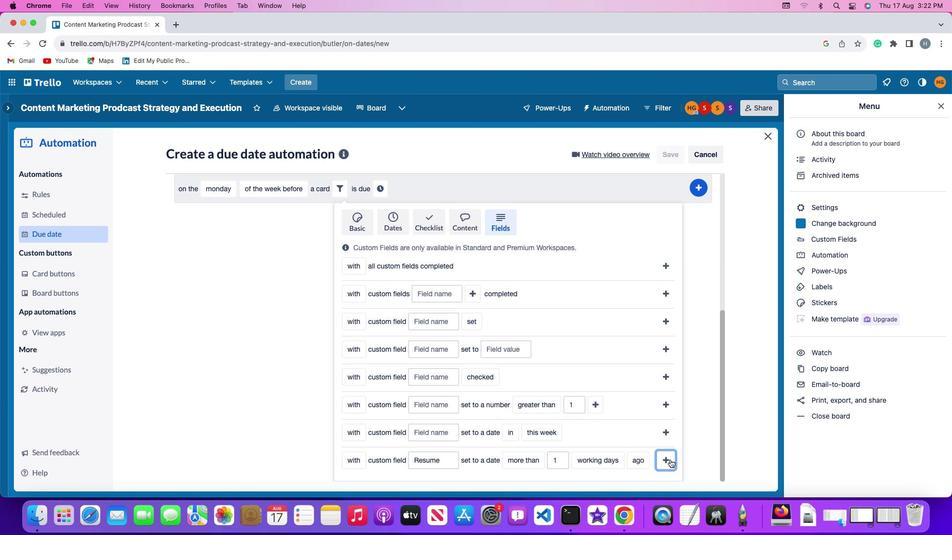 
Action: Mouse pressed left at (669, 459)
Screenshot: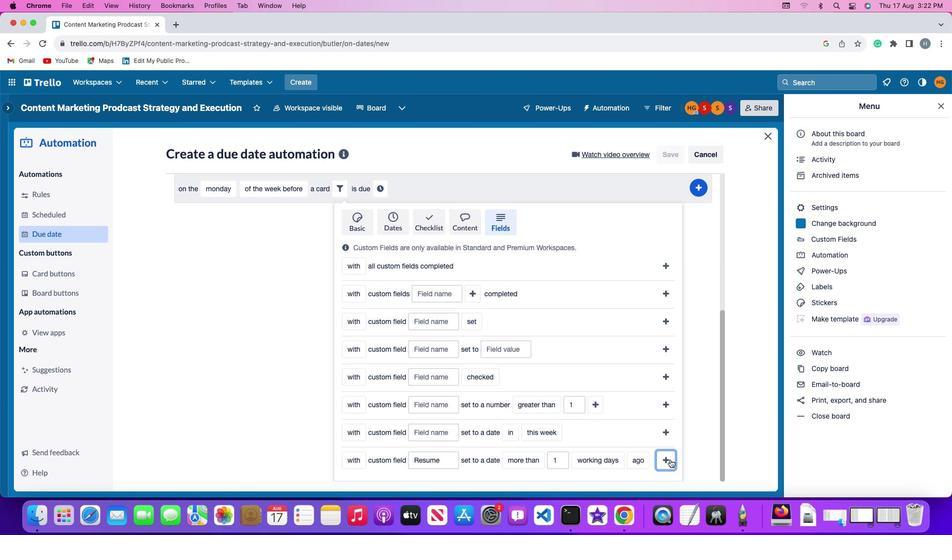 
Action: Mouse moved to (626, 428)
Screenshot: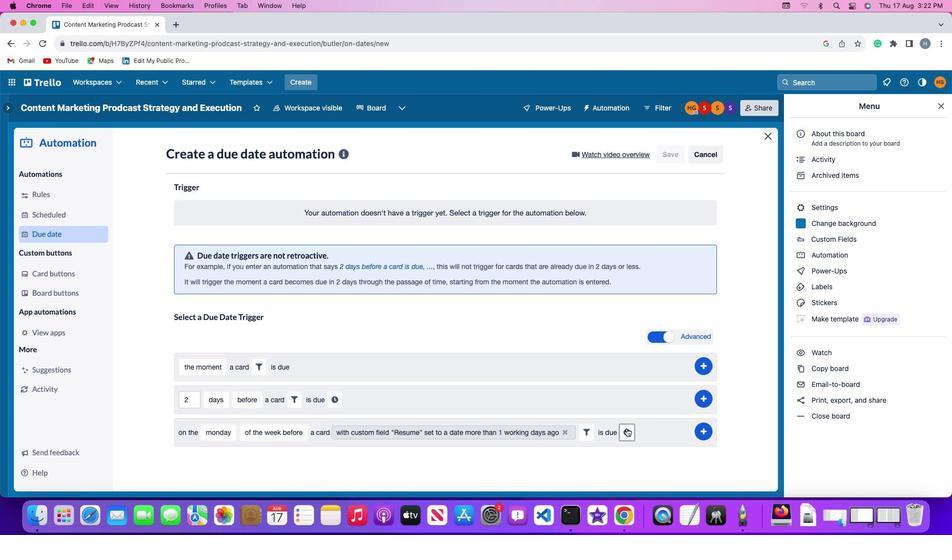 
Action: Mouse pressed left at (626, 428)
Screenshot: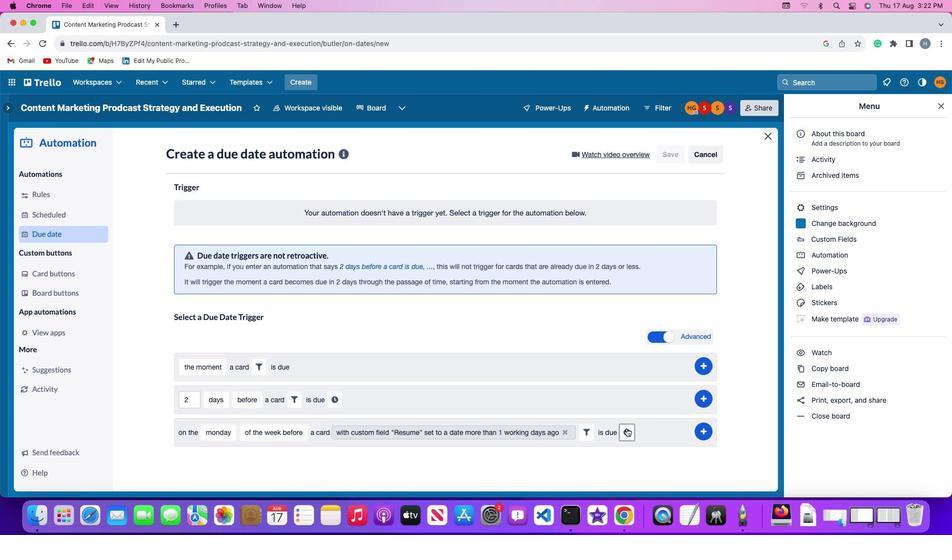 
Action: Mouse moved to (206, 455)
Screenshot: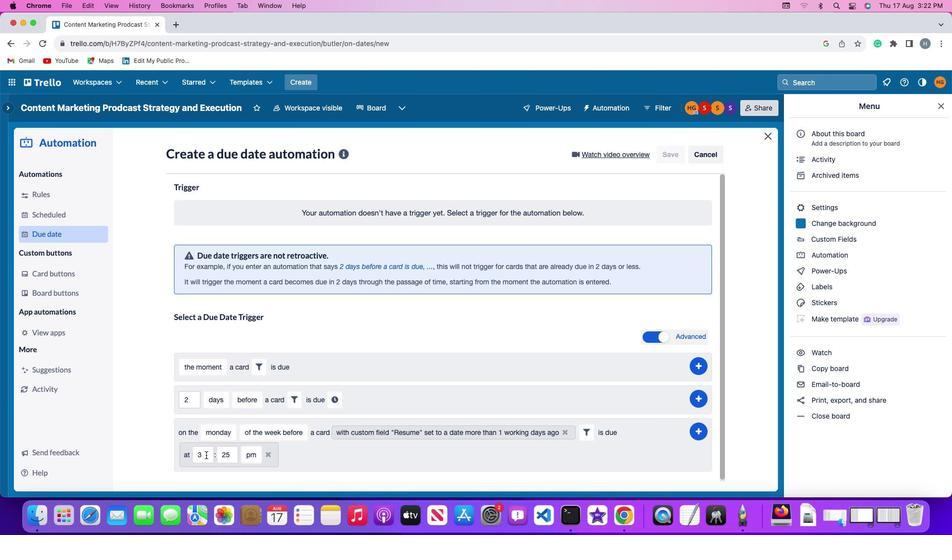 
Action: Mouse pressed left at (206, 455)
Screenshot: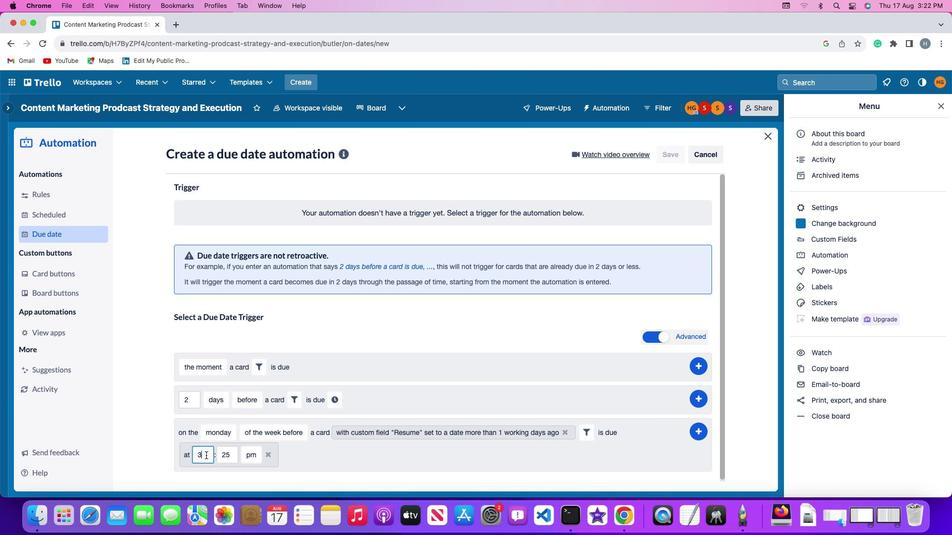 
Action: Mouse moved to (206, 455)
Screenshot: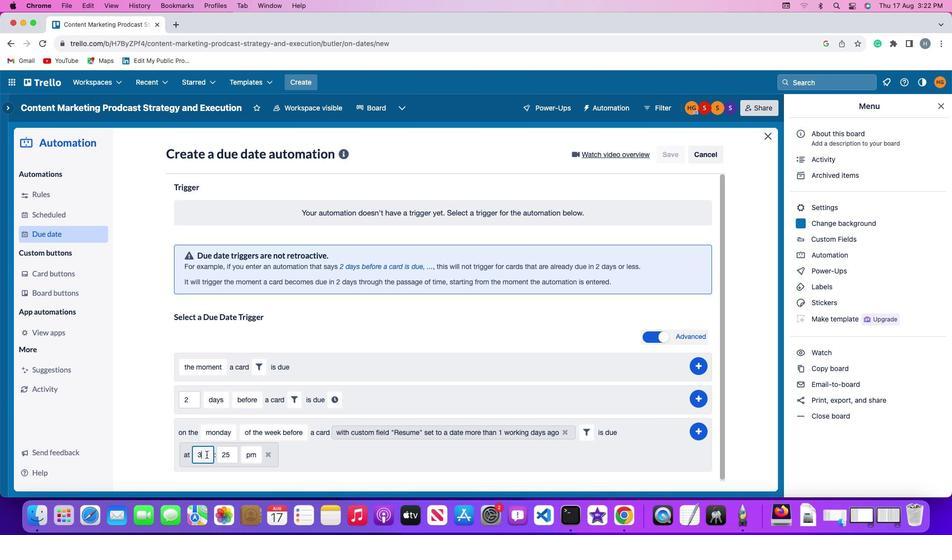 
Action: Key pressed Key.backspace
Screenshot: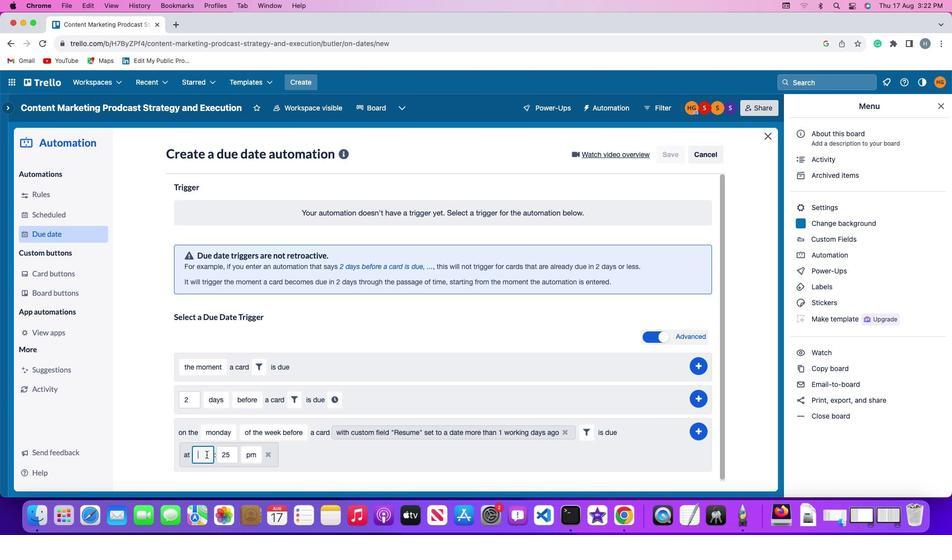 
Action: Mouse moved to (206, 454)
Screenshot: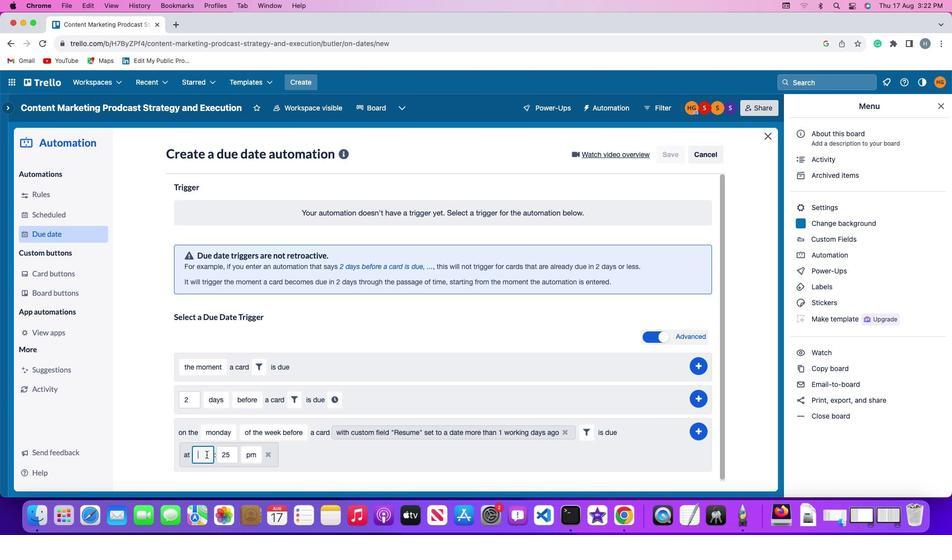 
Action: Key pressed '1''1'
Screenshot: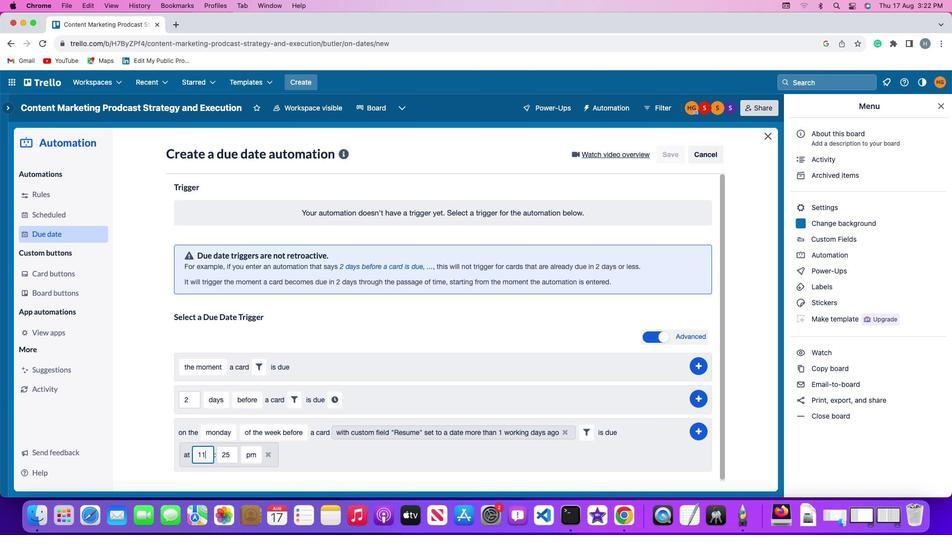 
Action: Mouse moved to (233, 452)
Screenshot: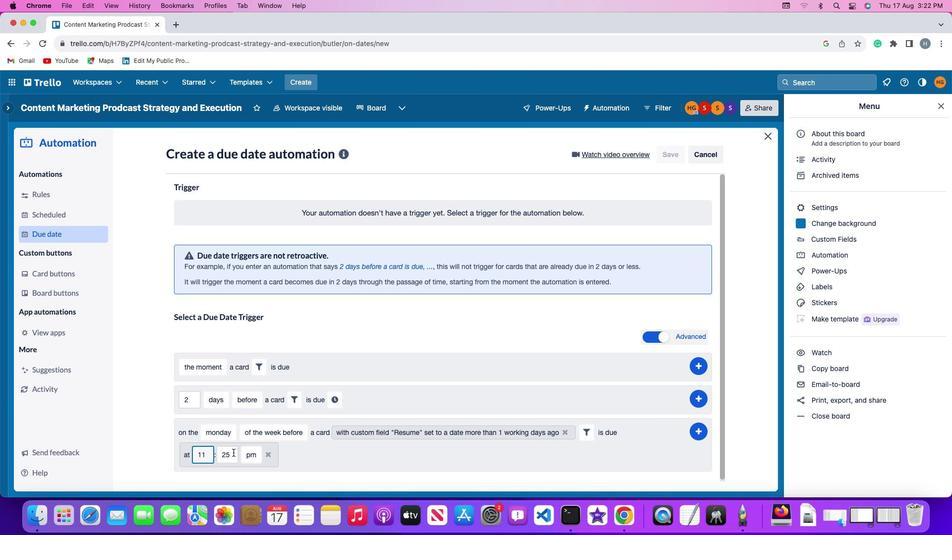 
Action: Mouse pressed left at (233, 452)
Screenshot: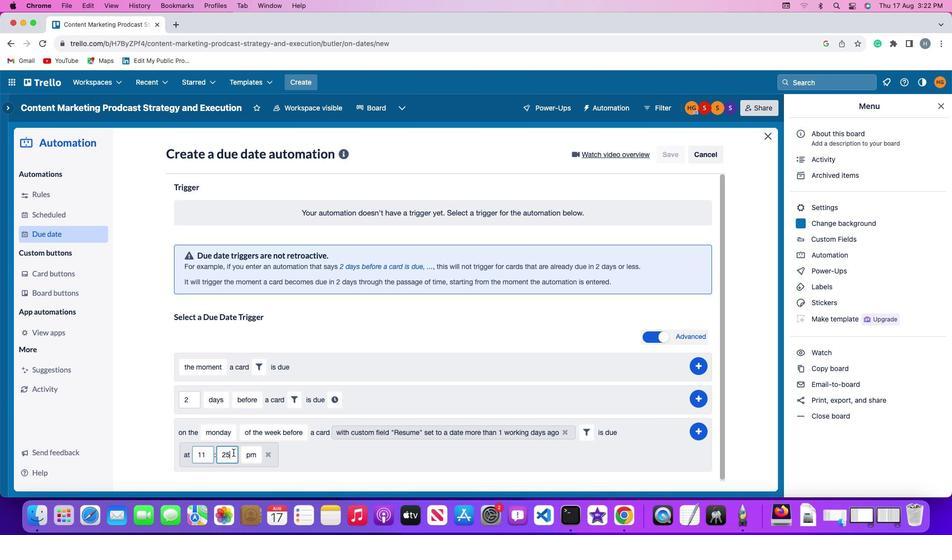 
Action: Key pressed Key.backspaceKey.backspace'0''0'
Screenshot: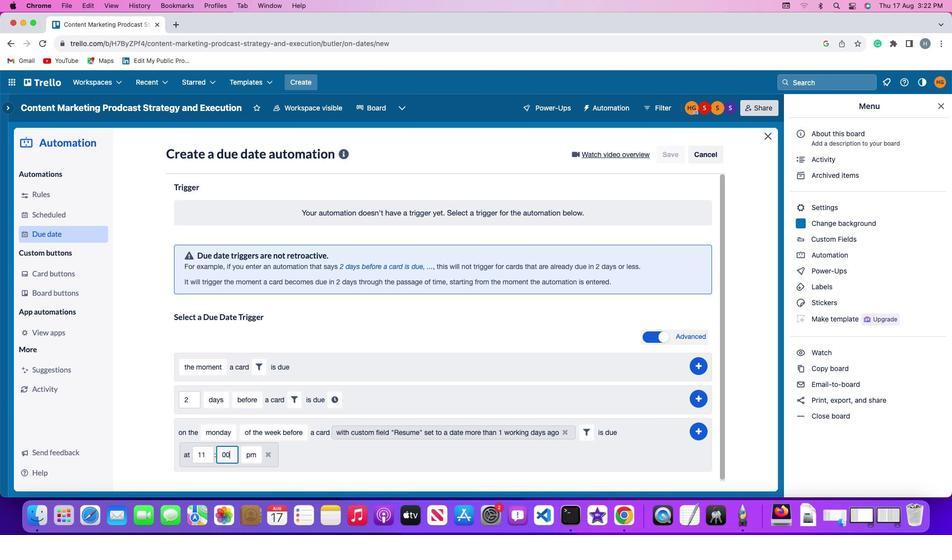 
Action: Mouse moved to (246, 451)
Screenshot: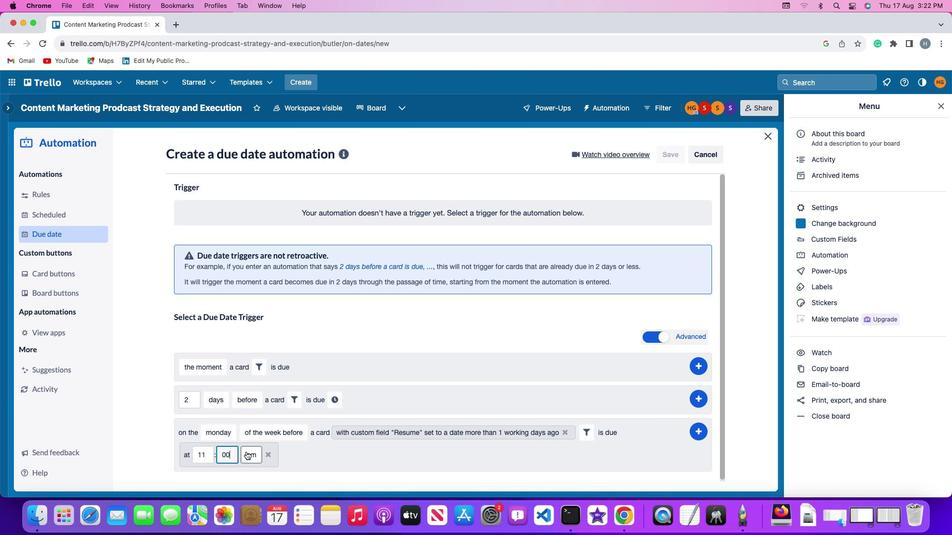 
Action: Mouse pressed left at (246, 451)
Screenshot: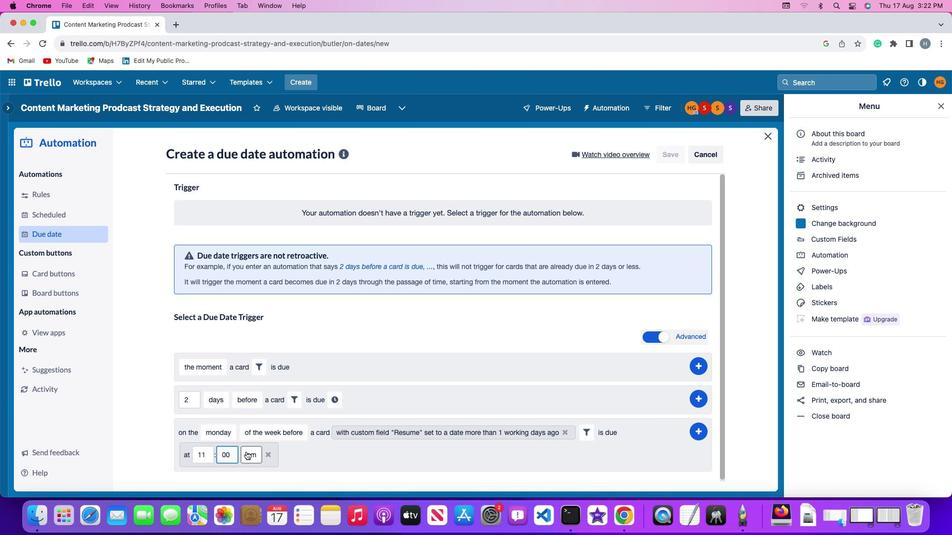 
Action: Mouse moved to (253, 417)
Screenshot: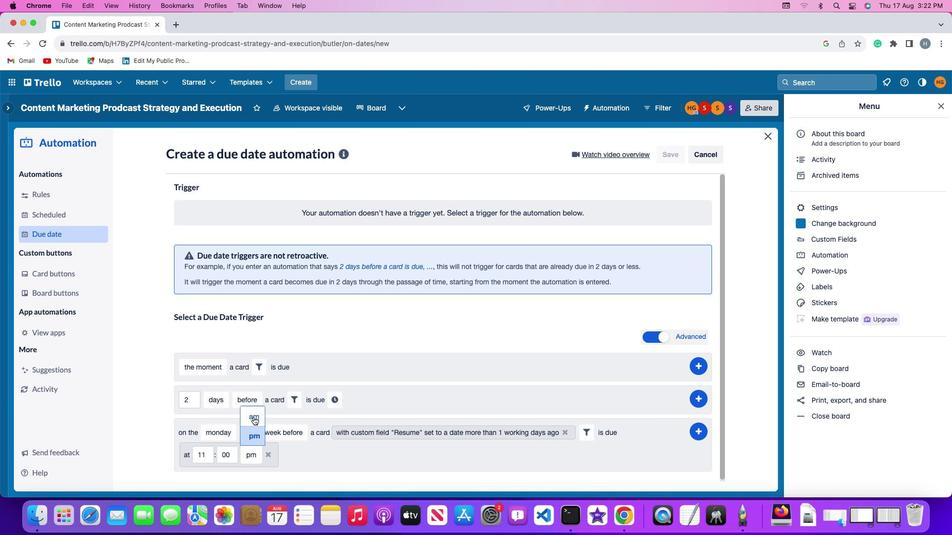 
Action: Mouse pressed left at (253, 417)
Screenshot: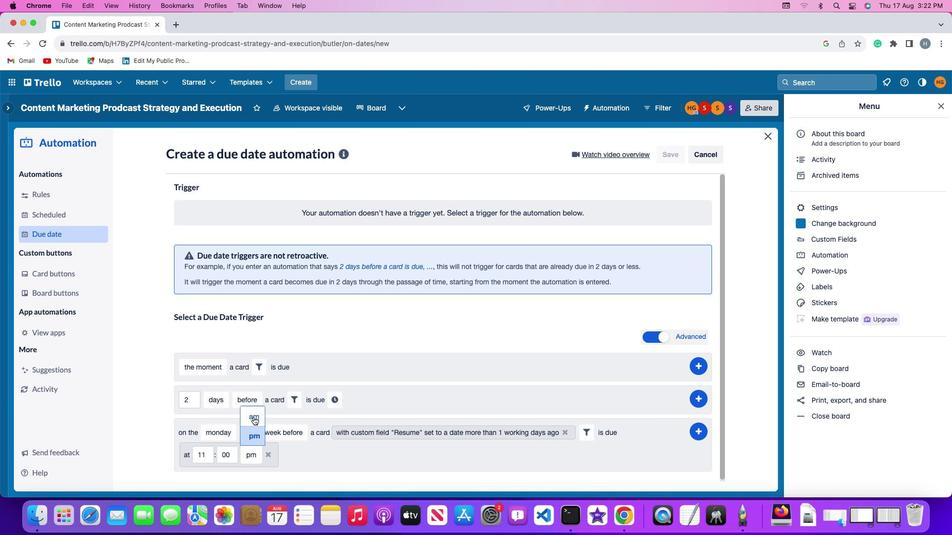 
Action: Mouse moved to (700, 429)
Screenshot: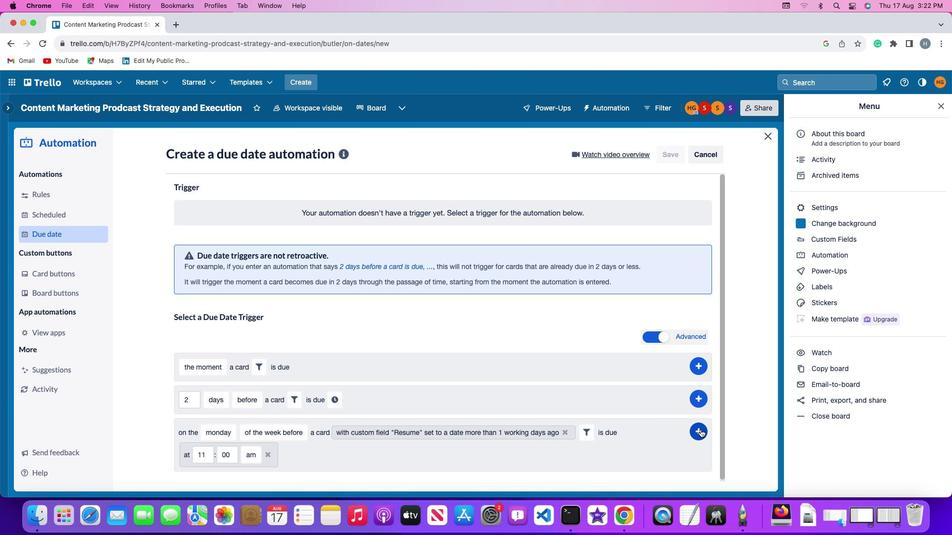 
Action: Mouse pressed left at (700, 429)
Screenshot: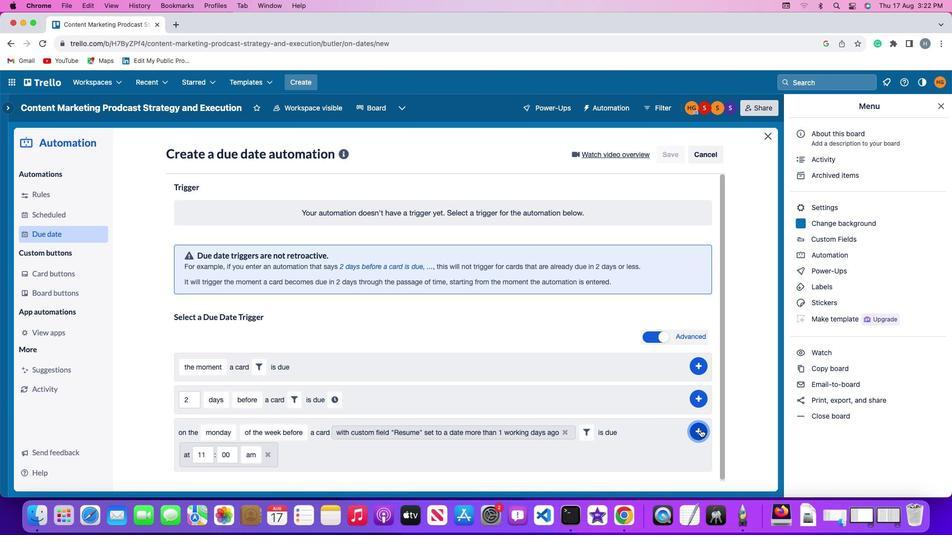 
Action: Mouse moved to (735, 371)
Screenshot: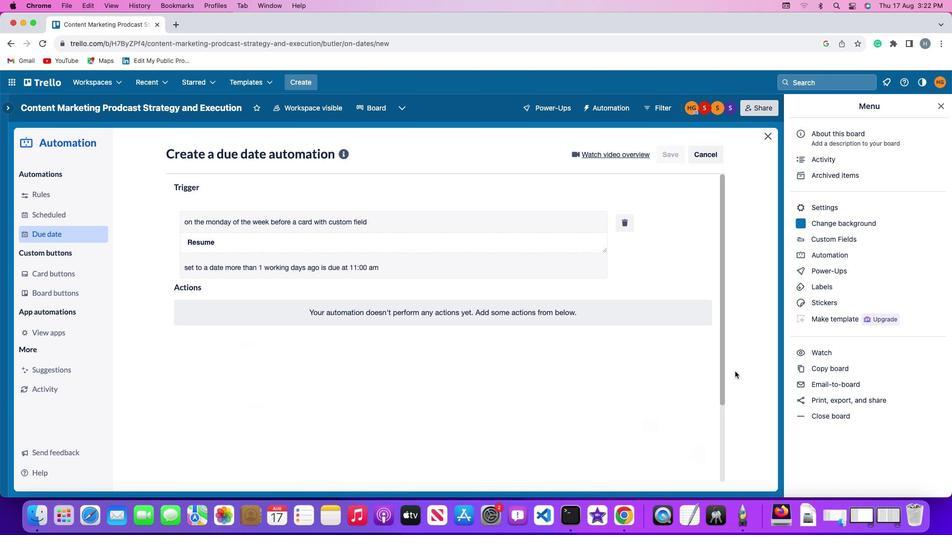 
